Task: Find the driving routes for traveling to the Empire State Building from Home.
Action: Mouse moved to (314, 104)
Screenshot: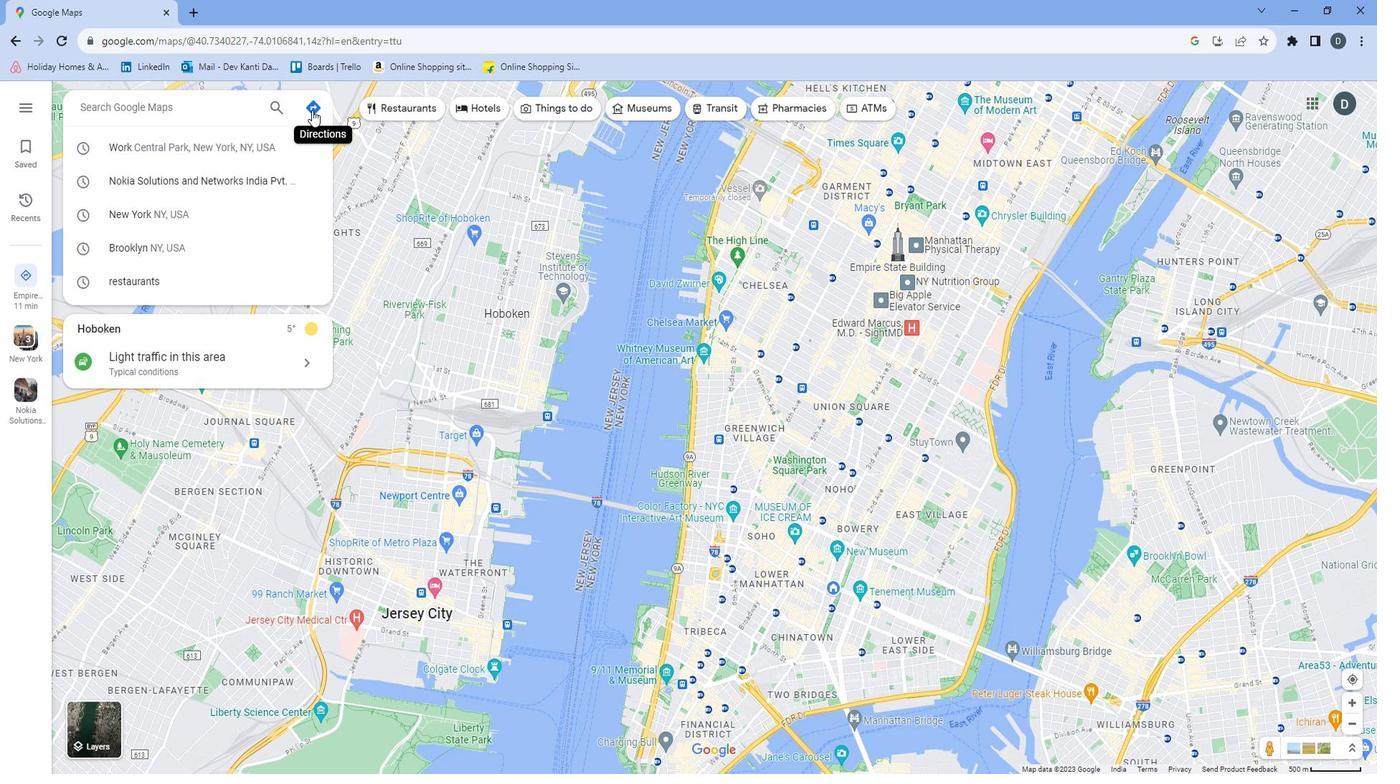 
Action: Mouse pressed left at (314, 104)
Screenshot: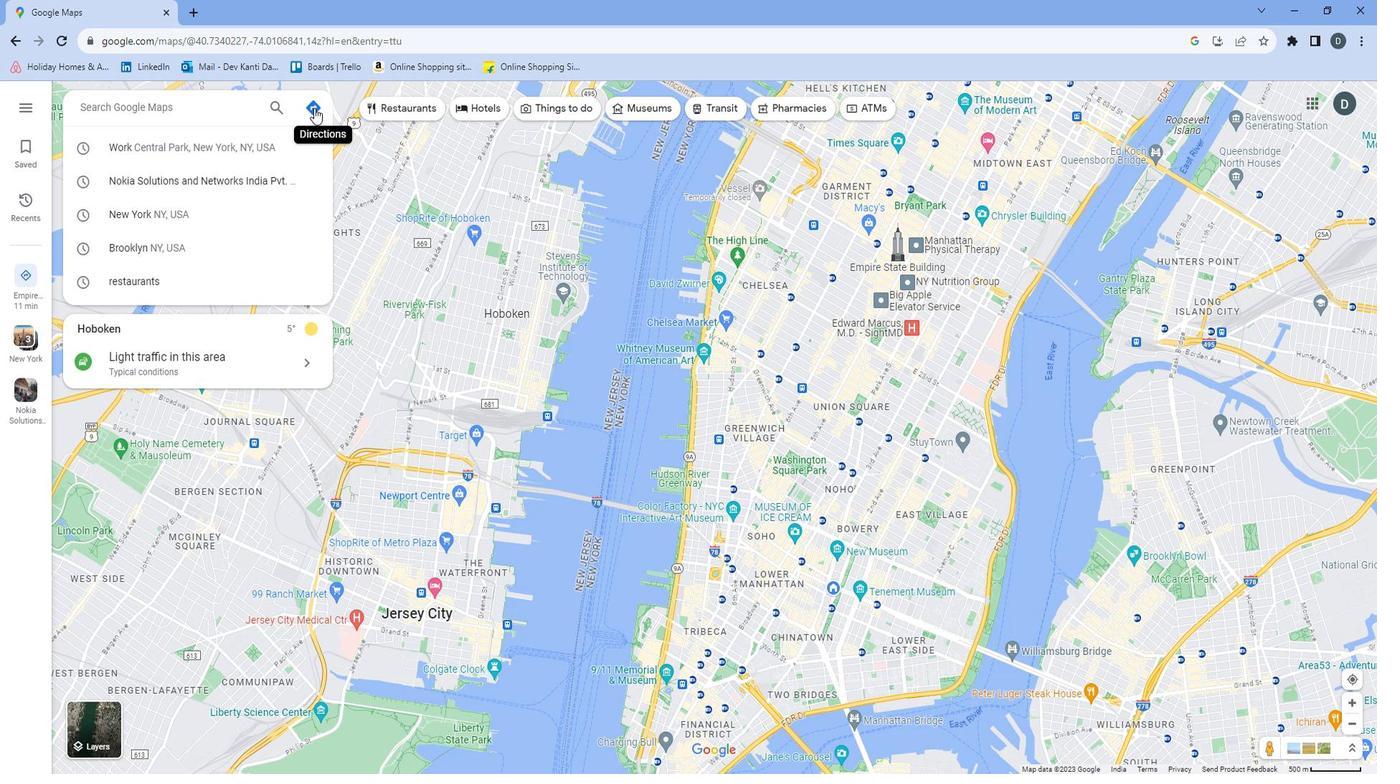 
Action: Mouse moved to (136, 94)
Screenshot: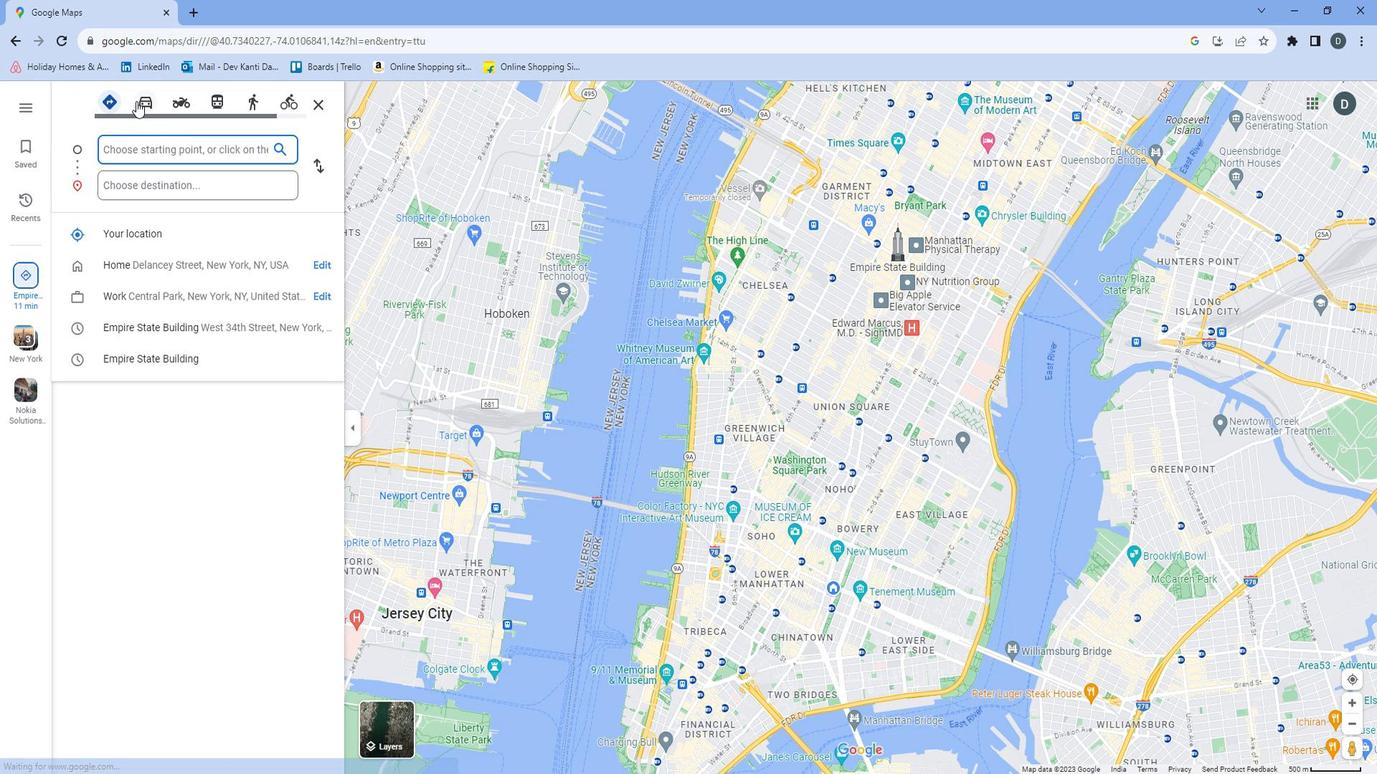 
Action: Mouse pressed left at (136, 94)
Screenshot: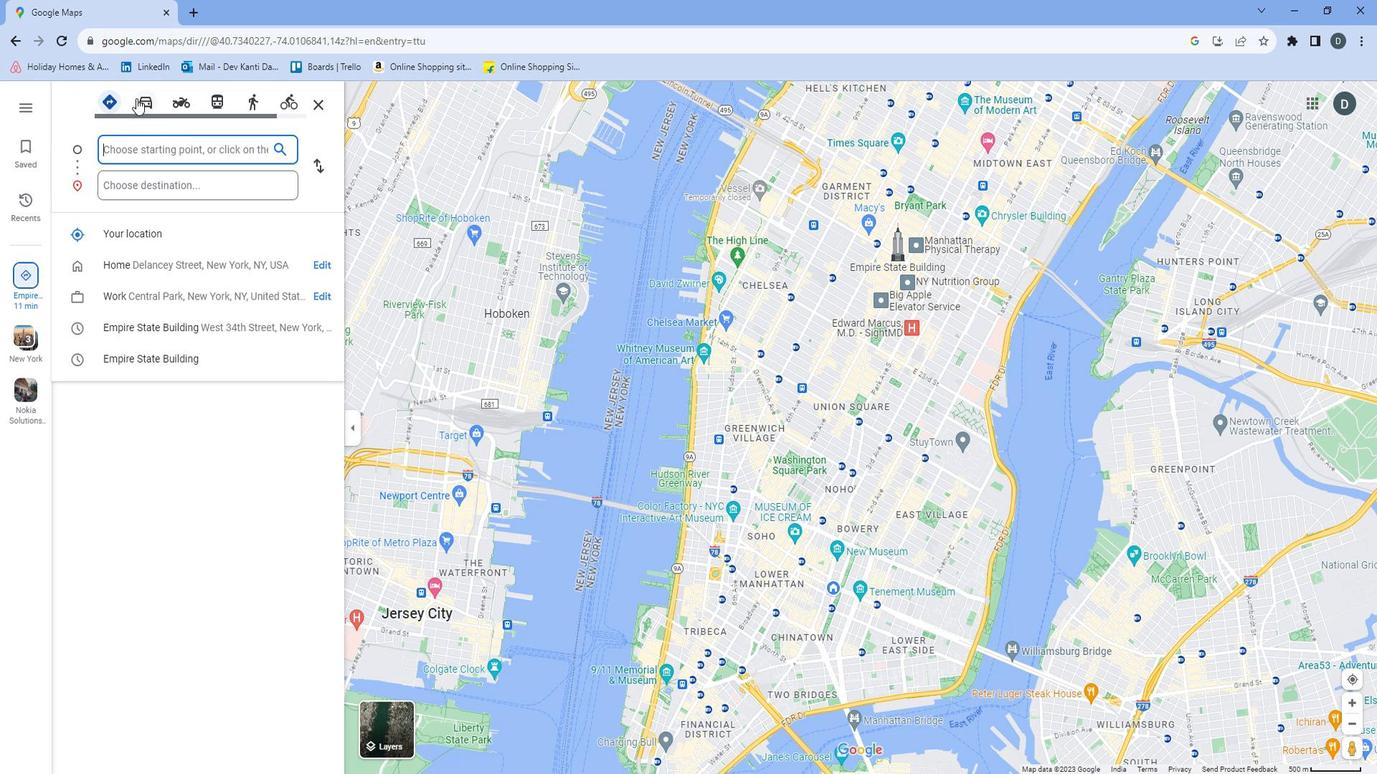 
Action: Mouse moved to (141, 99)
Screenshot: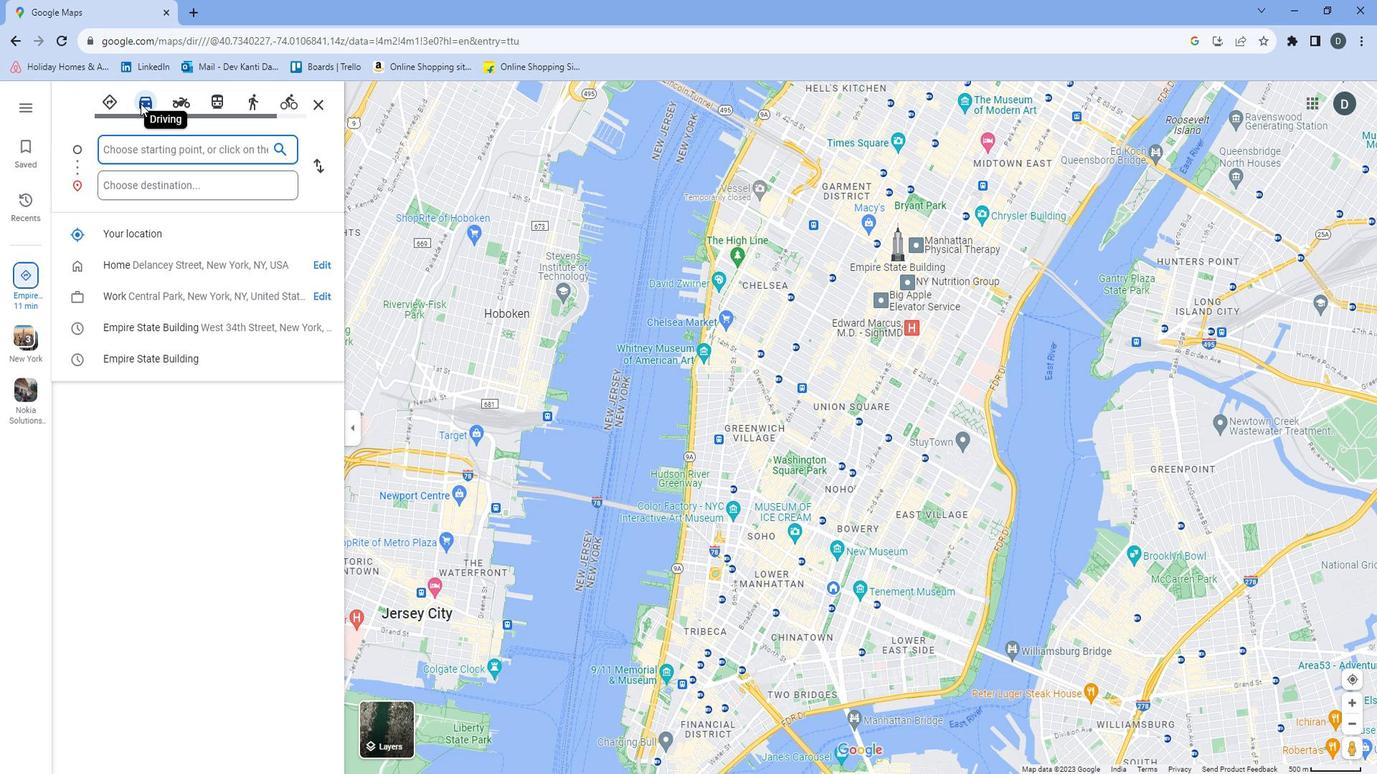 
Action: Mouse pressed left at (141, 99)
Screenshot: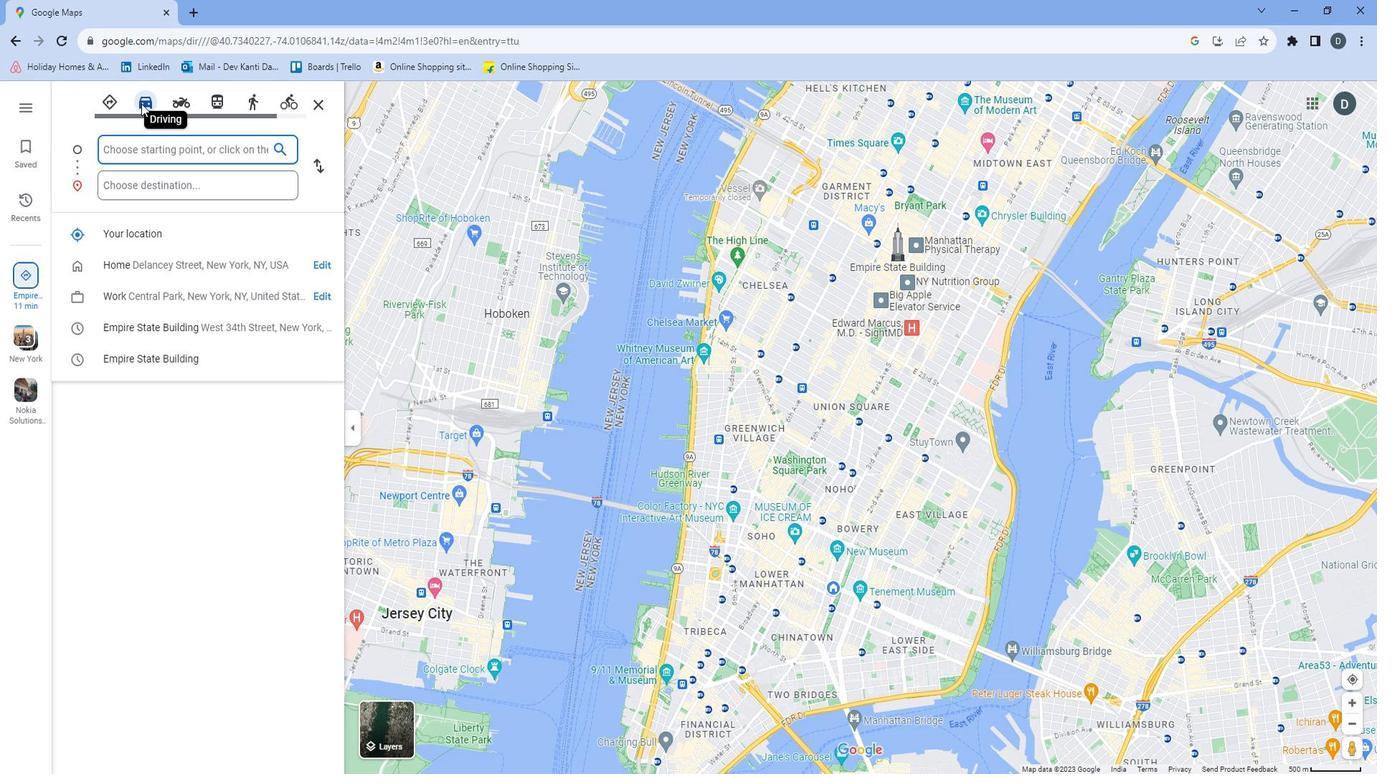 
Action: Mouse moved to (215, 146)
Screenshot: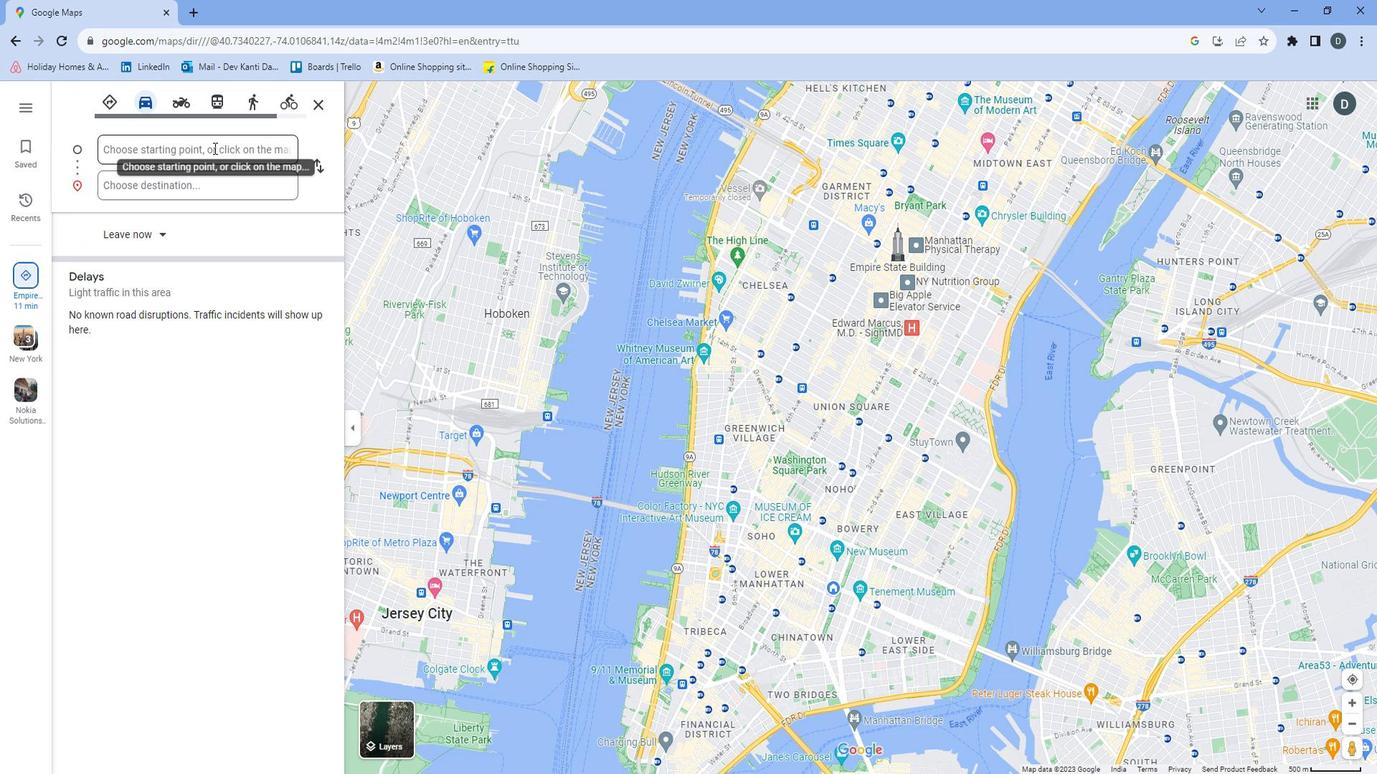 
Action: Mouse pressed left at (215, 146)
Screenshot: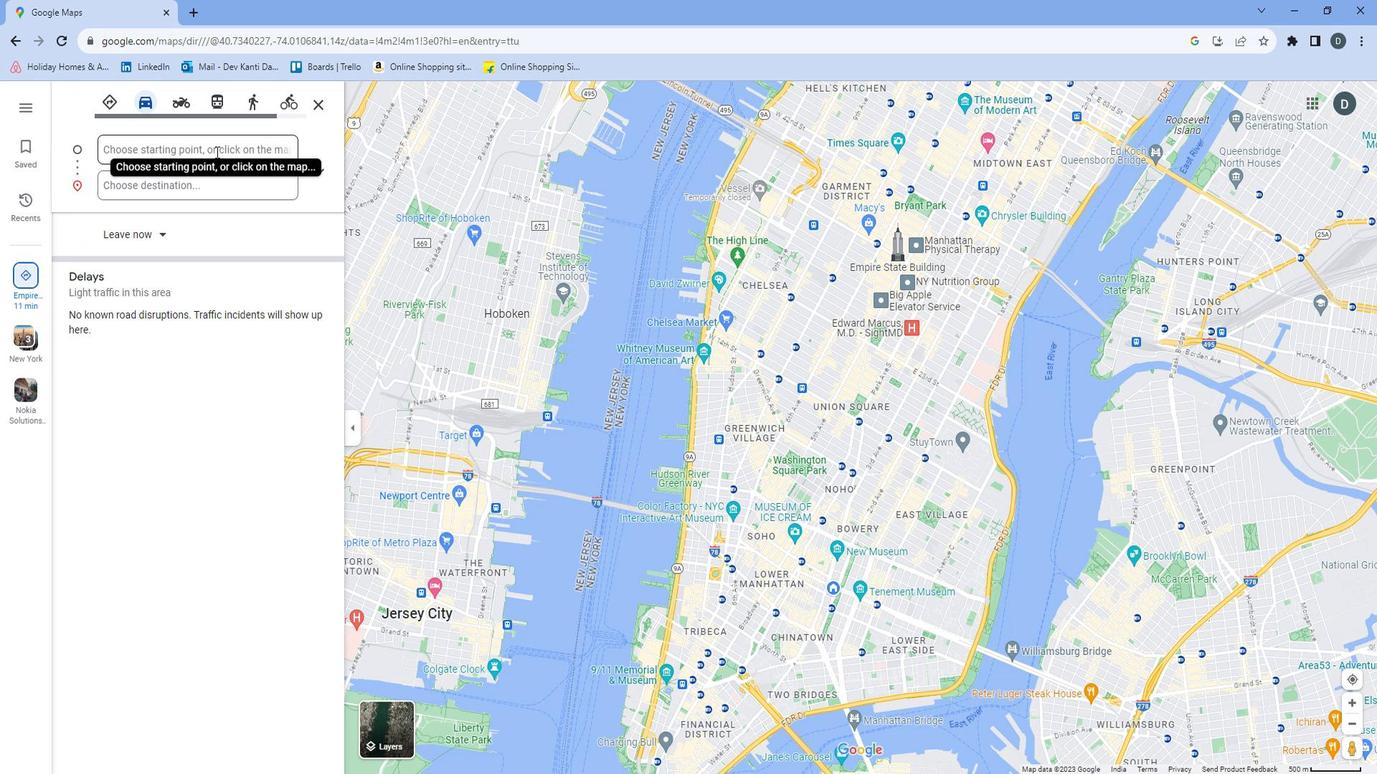 
Action: Mouse moved to (175, 251)
Screenshot: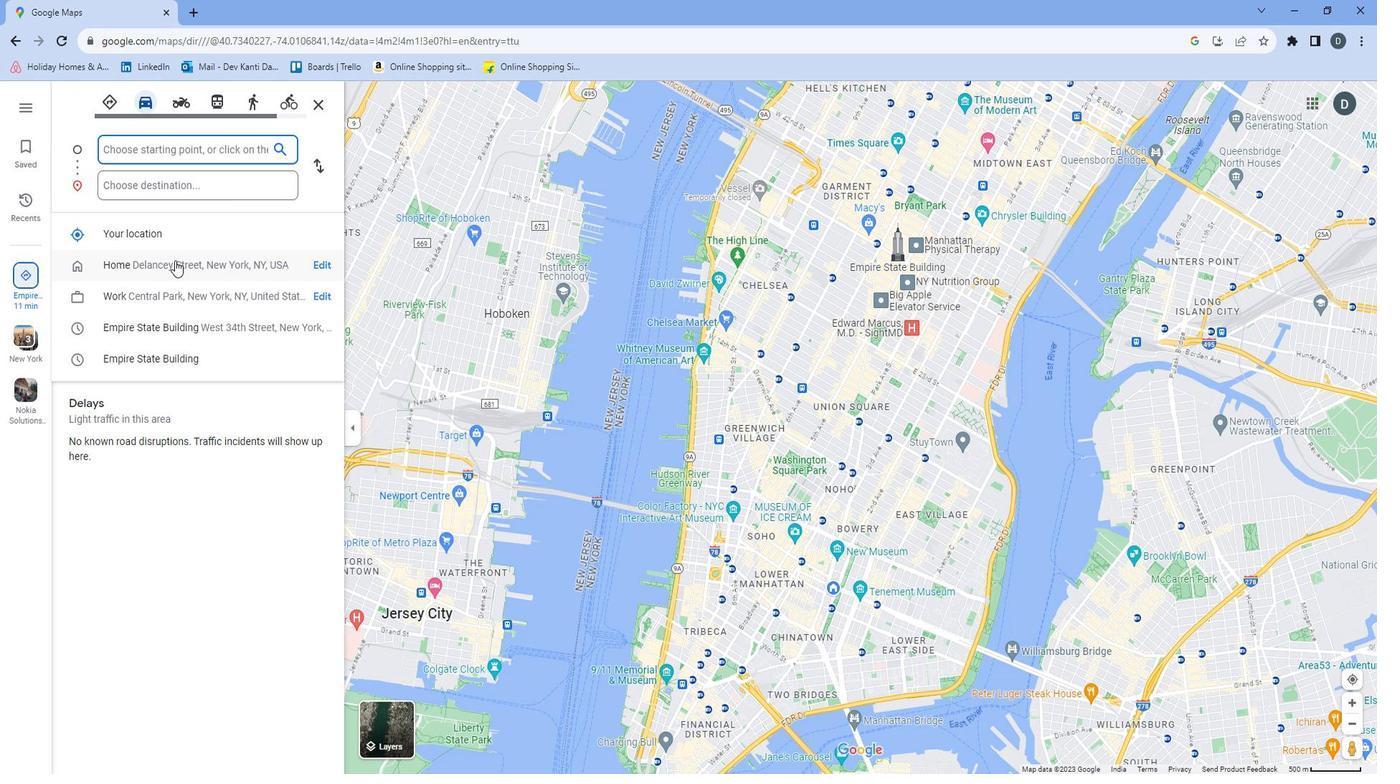 
Action: Mouse pressed left at (175, 251)
Screenshot: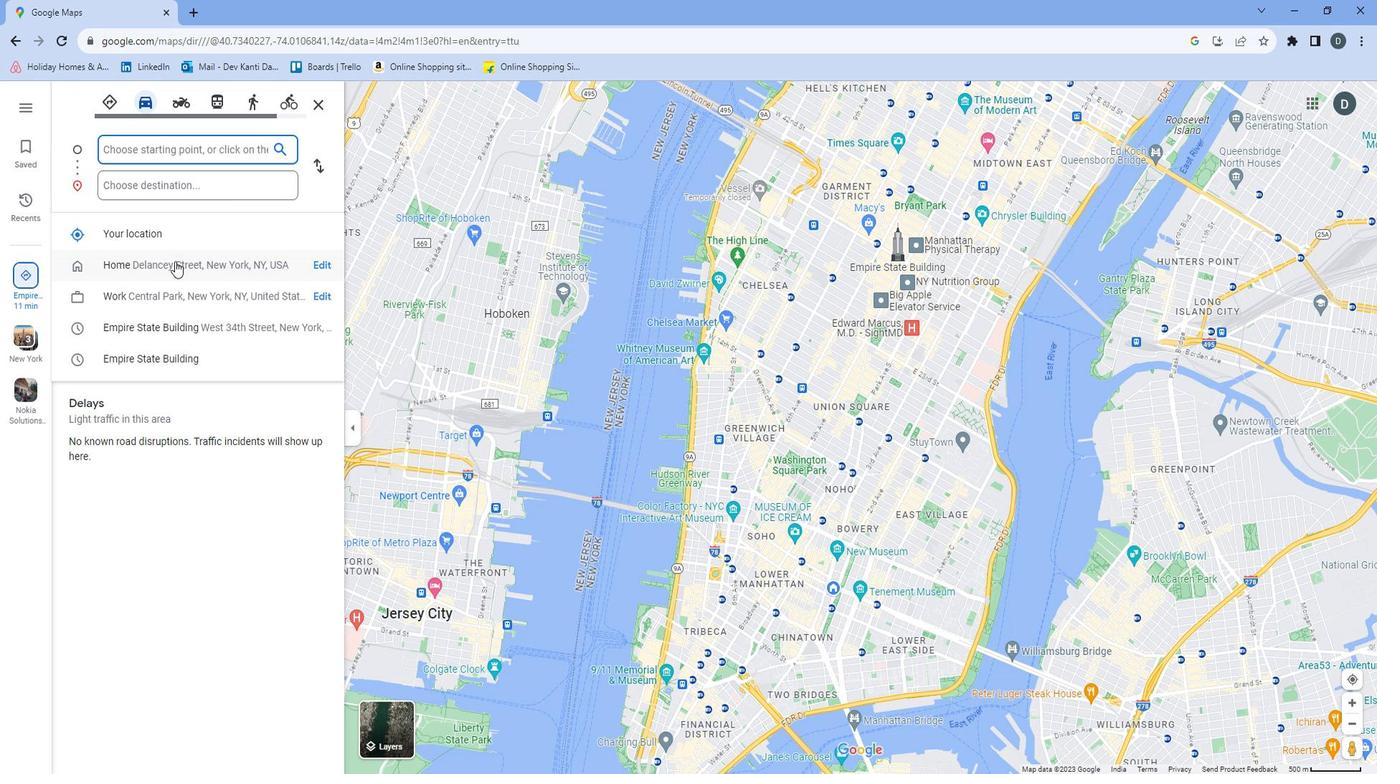 
Action: Mouse moved to (190, 176)
Screenshot: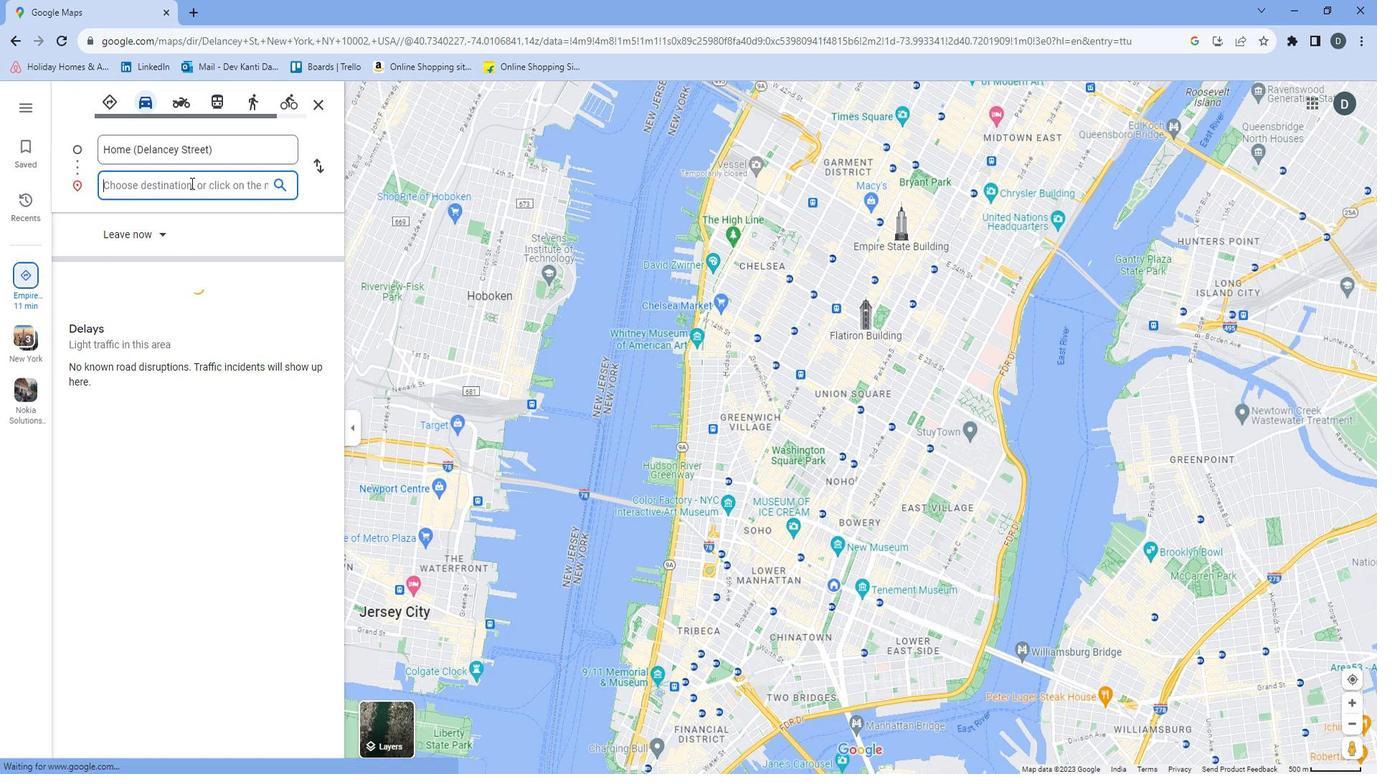 
Action: Mouse pressed left at (190, 176)
Screenshot: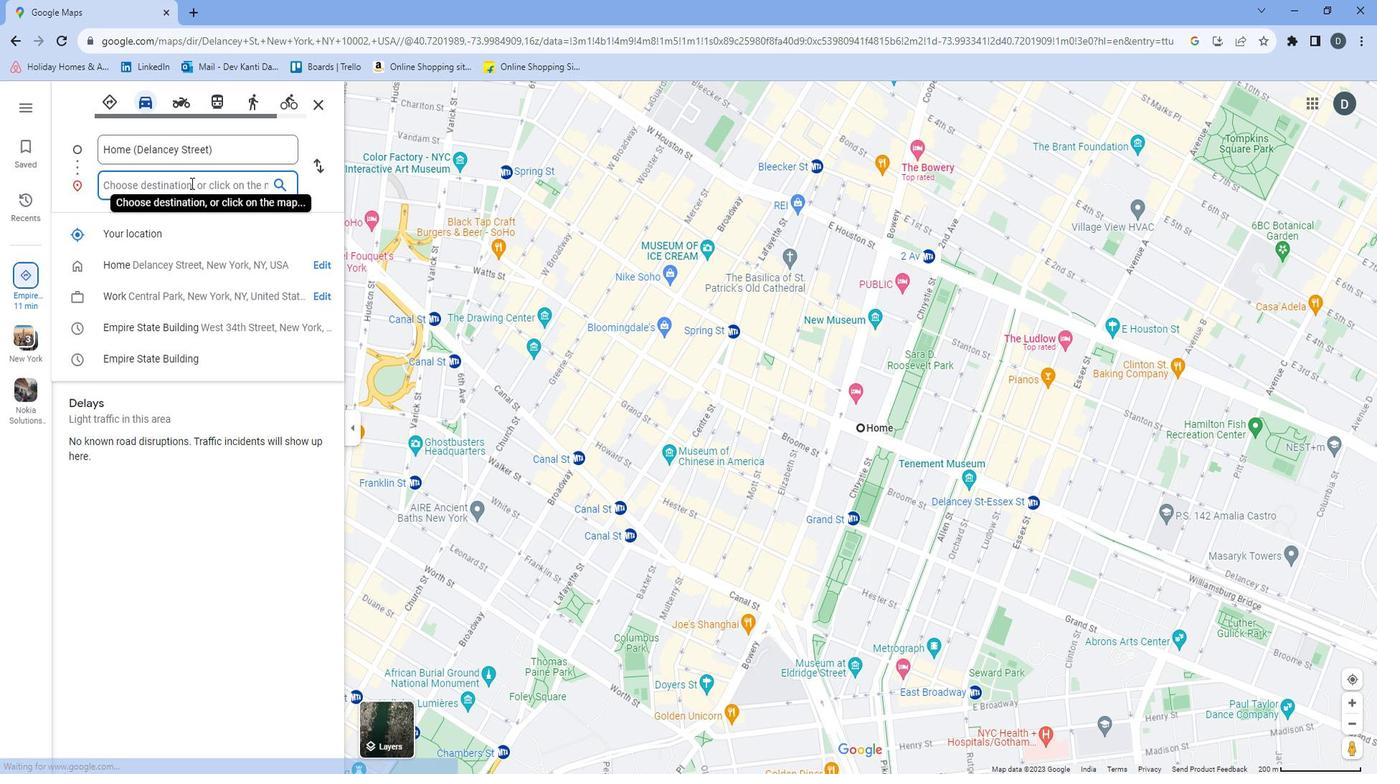 
Action: Mouse moved to (171, 312)
Screenshot: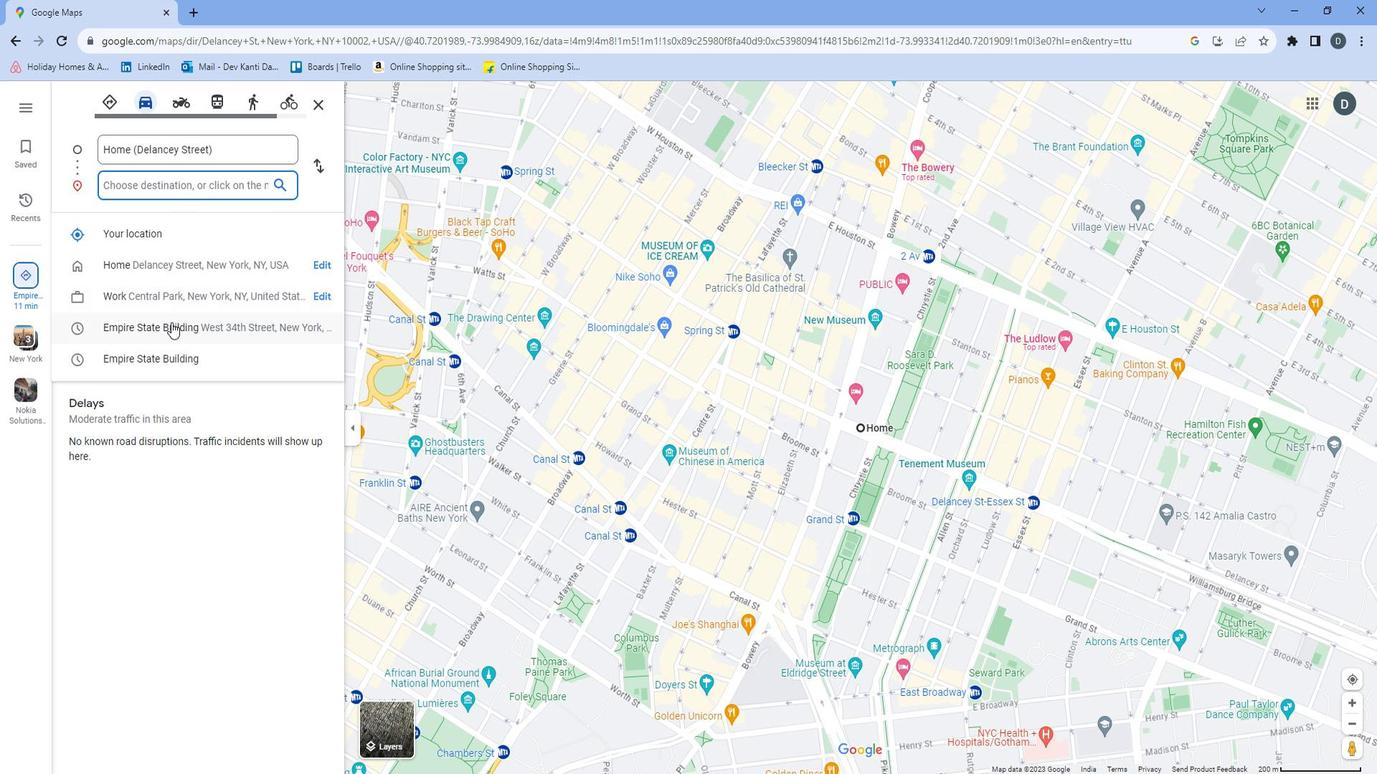 
Action: Mouse pressed left at (171, 312)
Screenshot: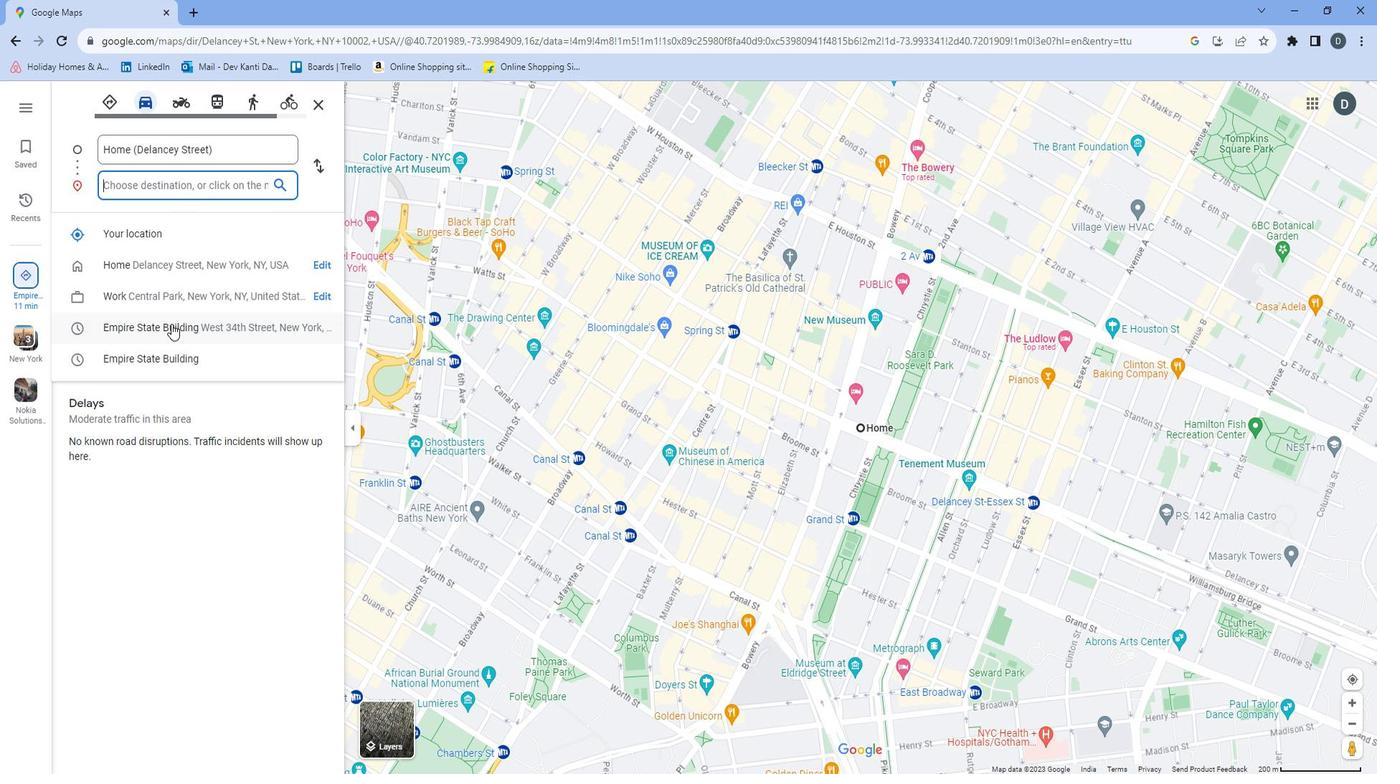 
Action: Mouse moved to (764, 614)
Screenshot: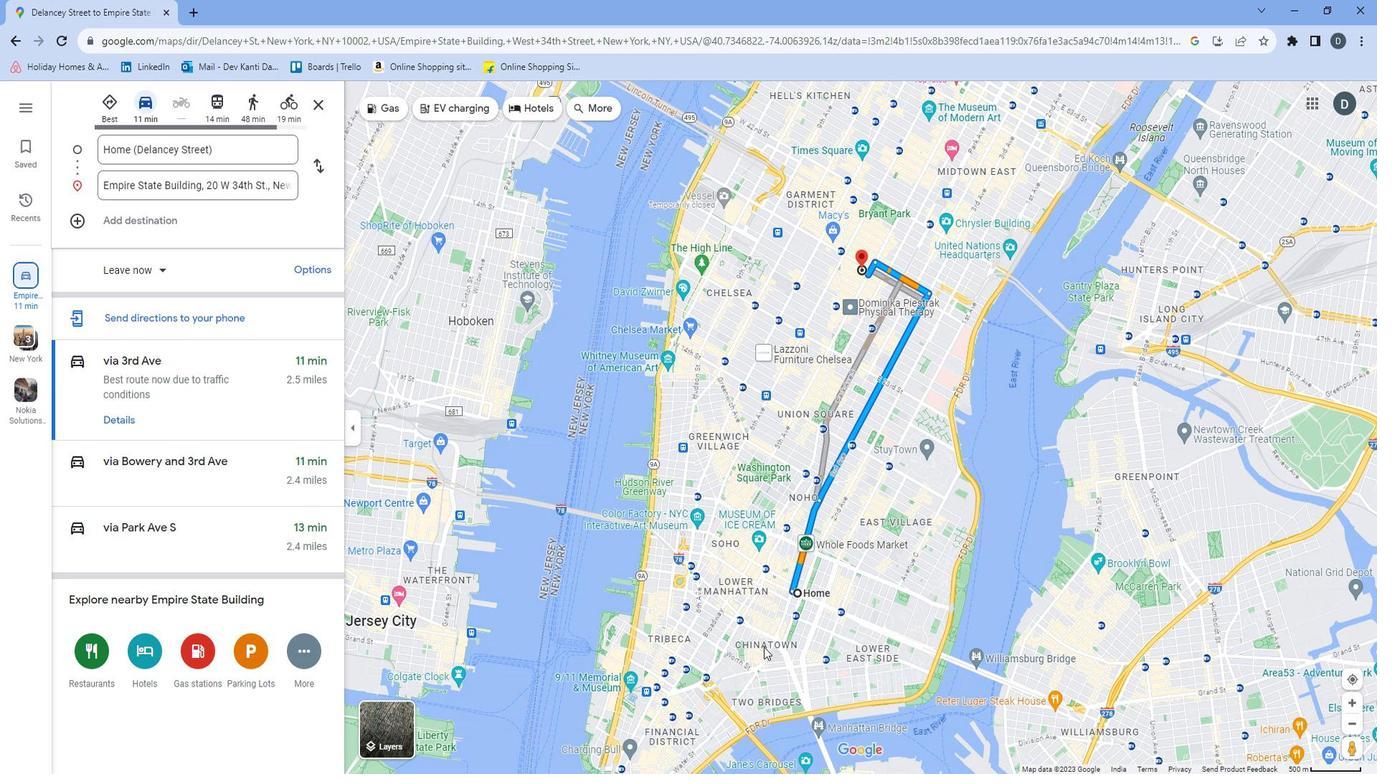 
Action: Mouse scrolled (764, 614) with delta (0, 0)
Screenshot: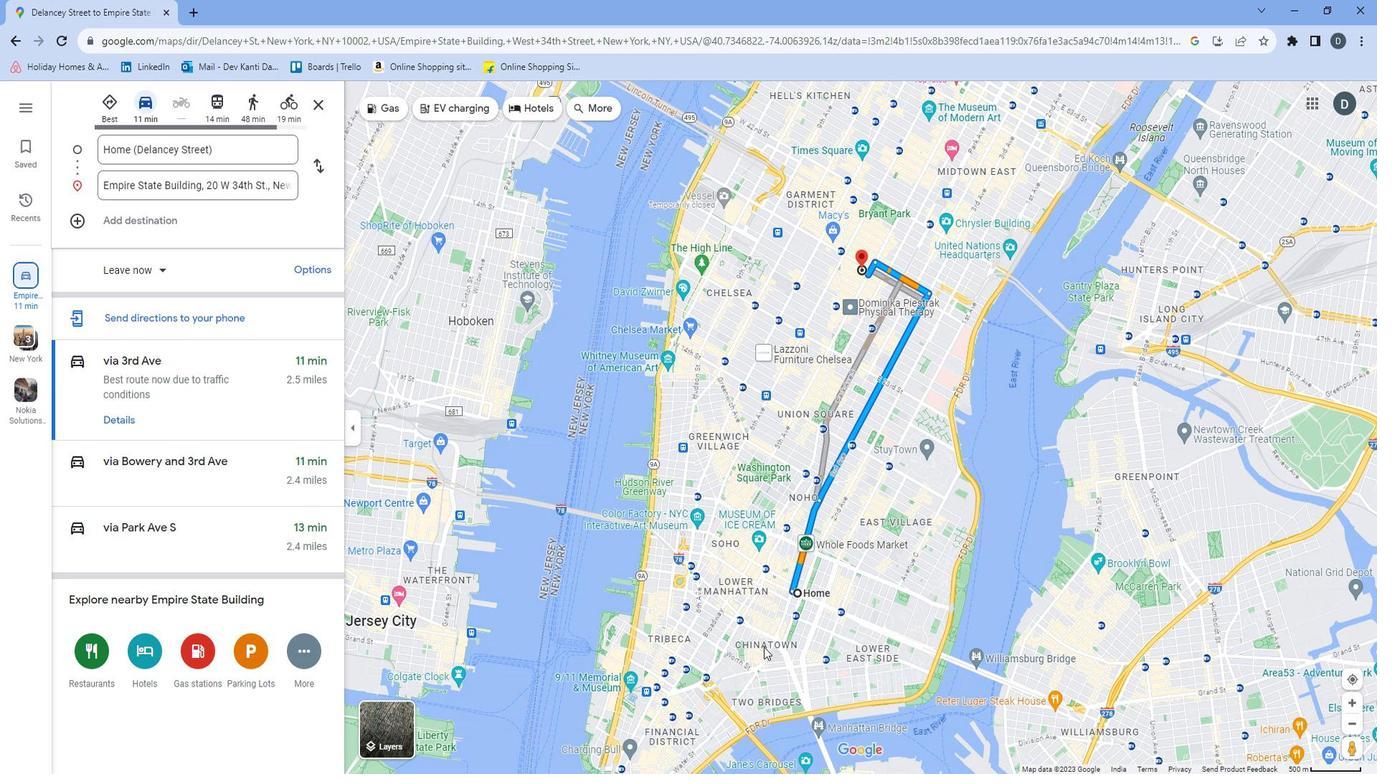 
Action: Mouse moved to (765, 610)
Screenshot: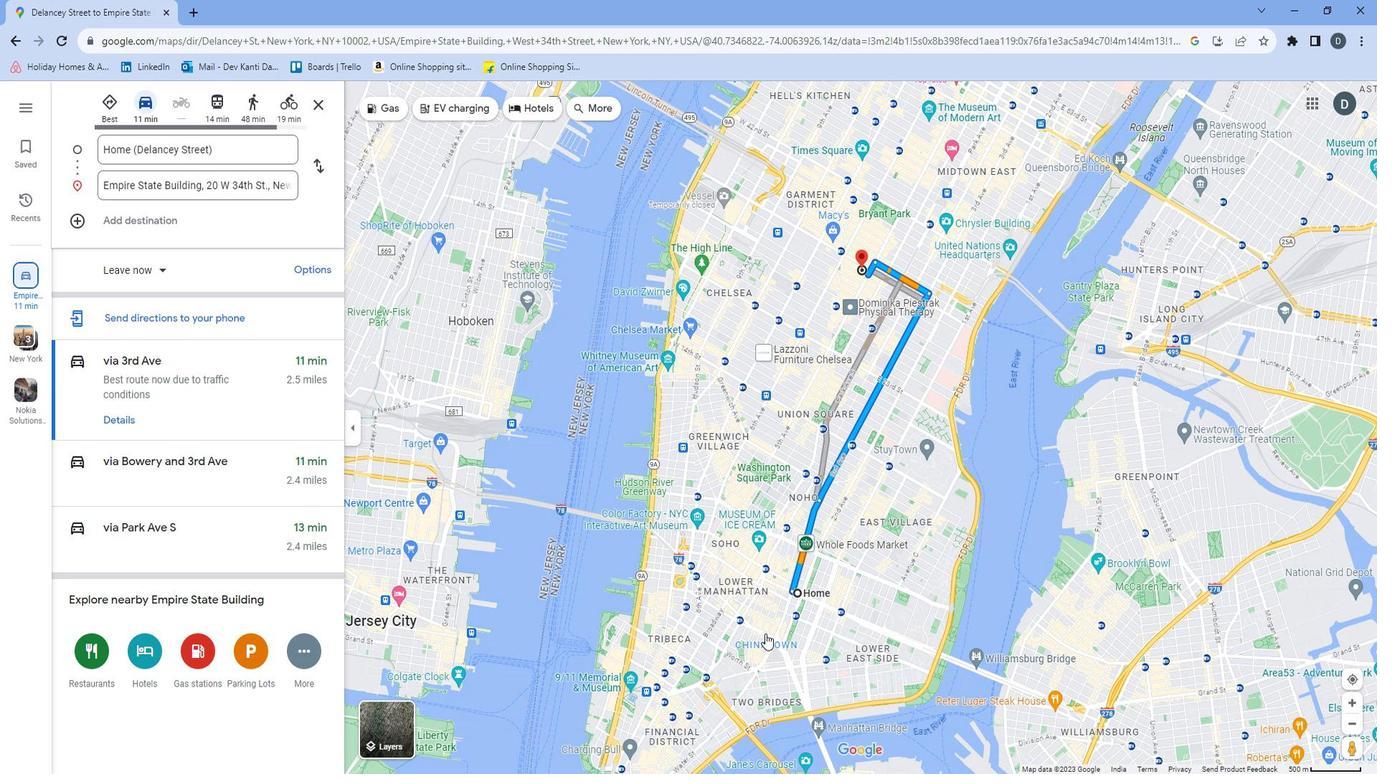 
Action: Mouse scrolled (765, 611) with delta (0, 0)
Screenshot: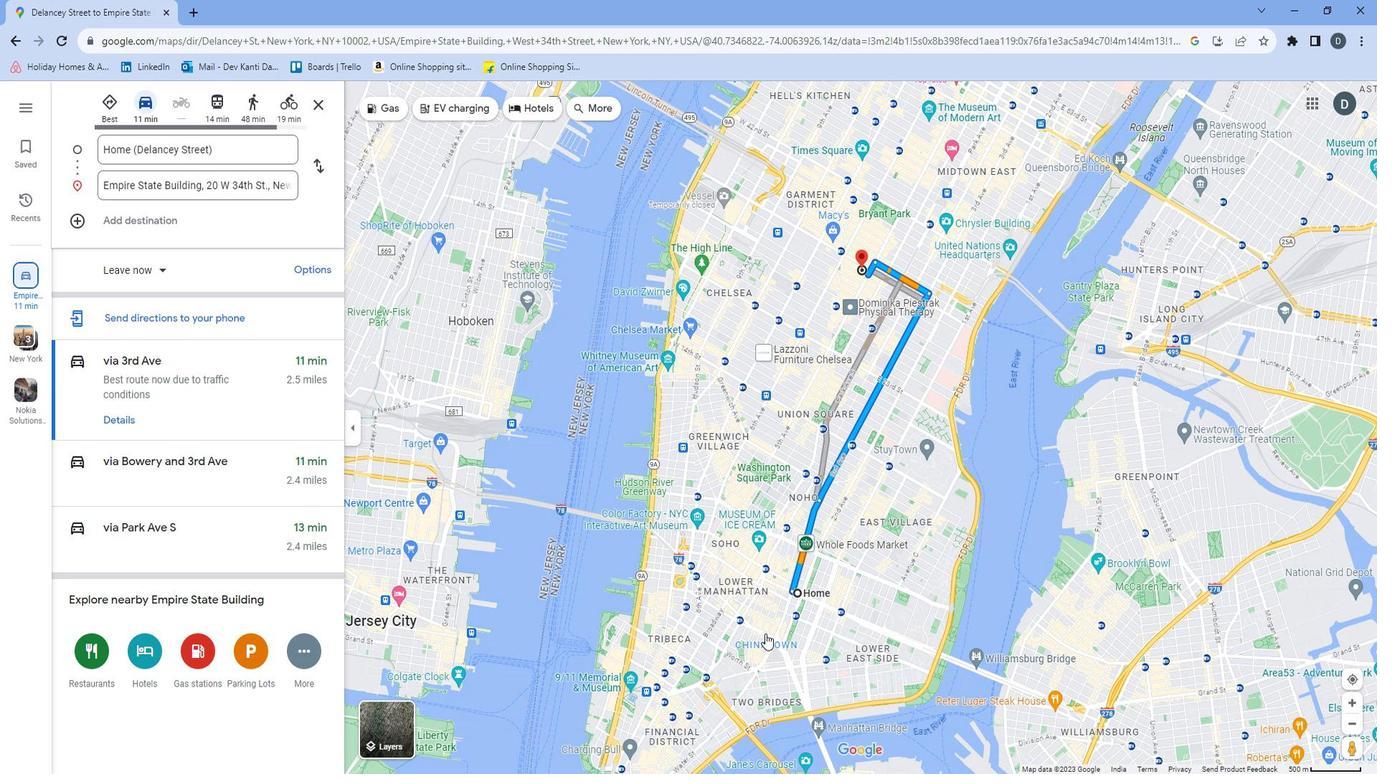 
Action: Mouse moved to (769, 608)
Screenshot: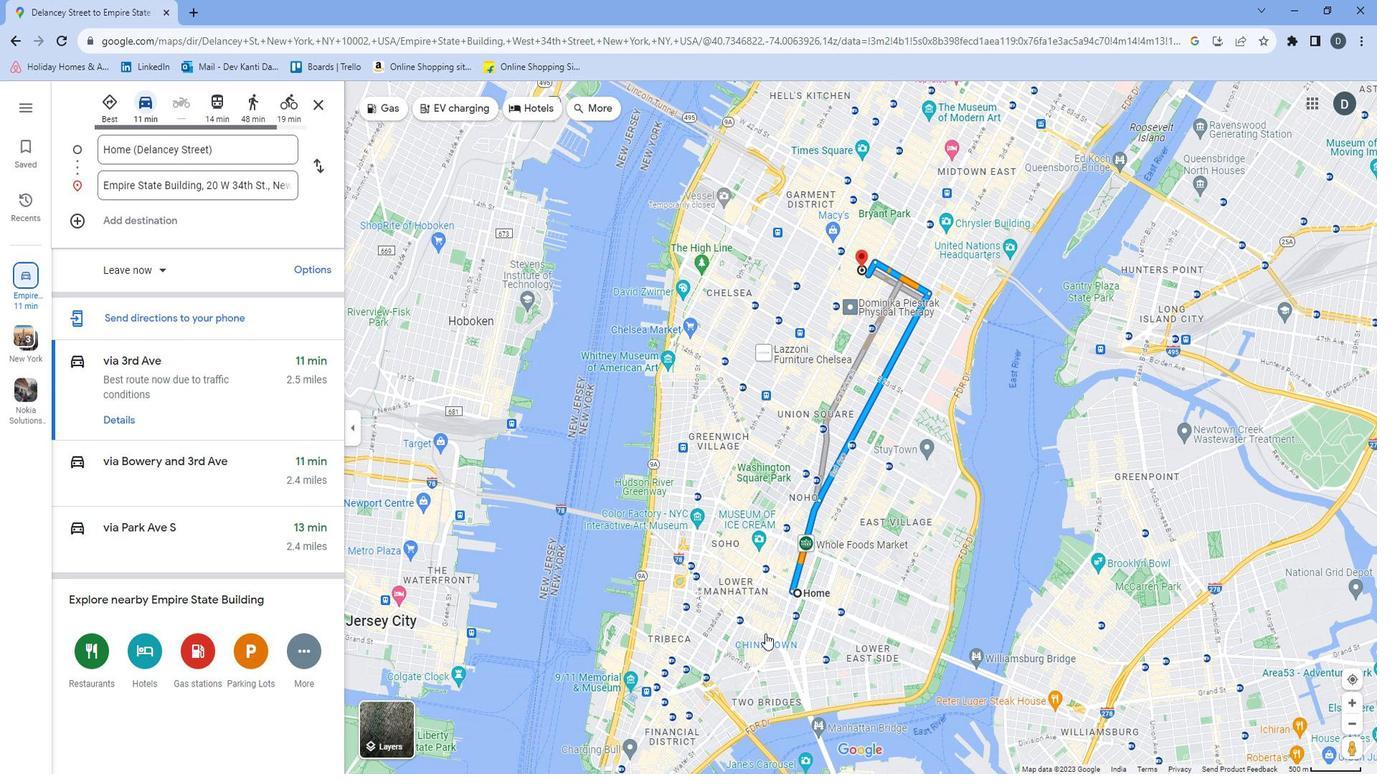 
Action: Mouse scrolled (769, 609) with delta (0, 0)
Screenshot: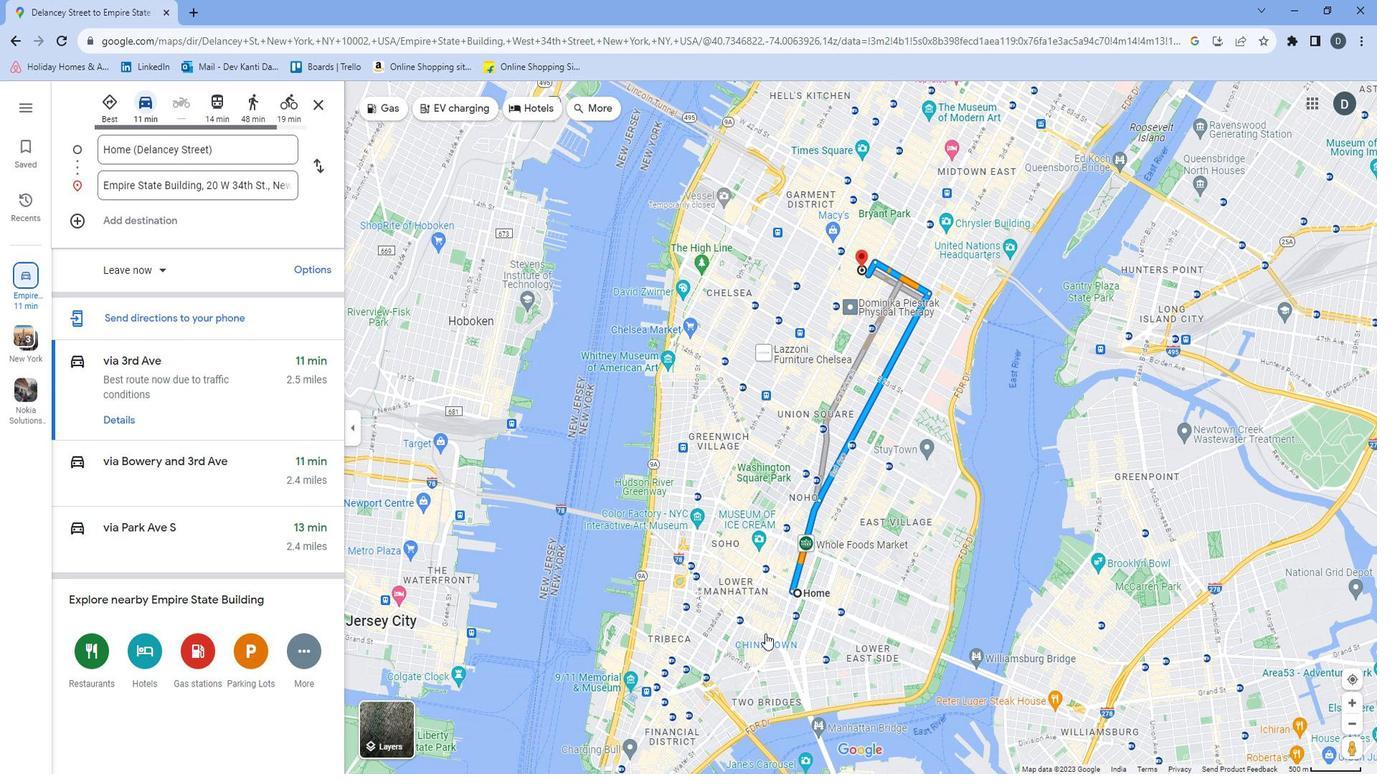 
Action: Mouse moved to (775, 603)
Screenshot: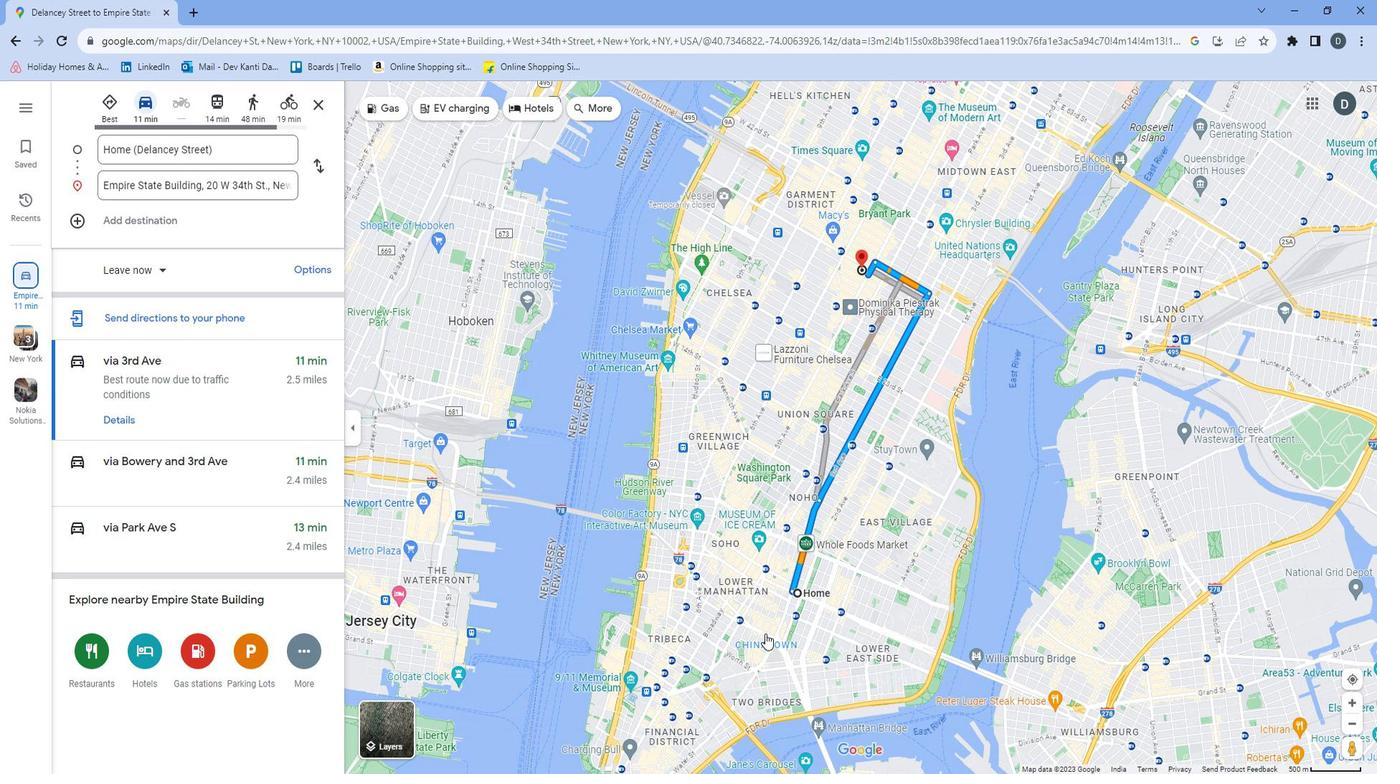 
Action: Mouse scrolled (775, 604) with delta (0, 0)
Screenshot: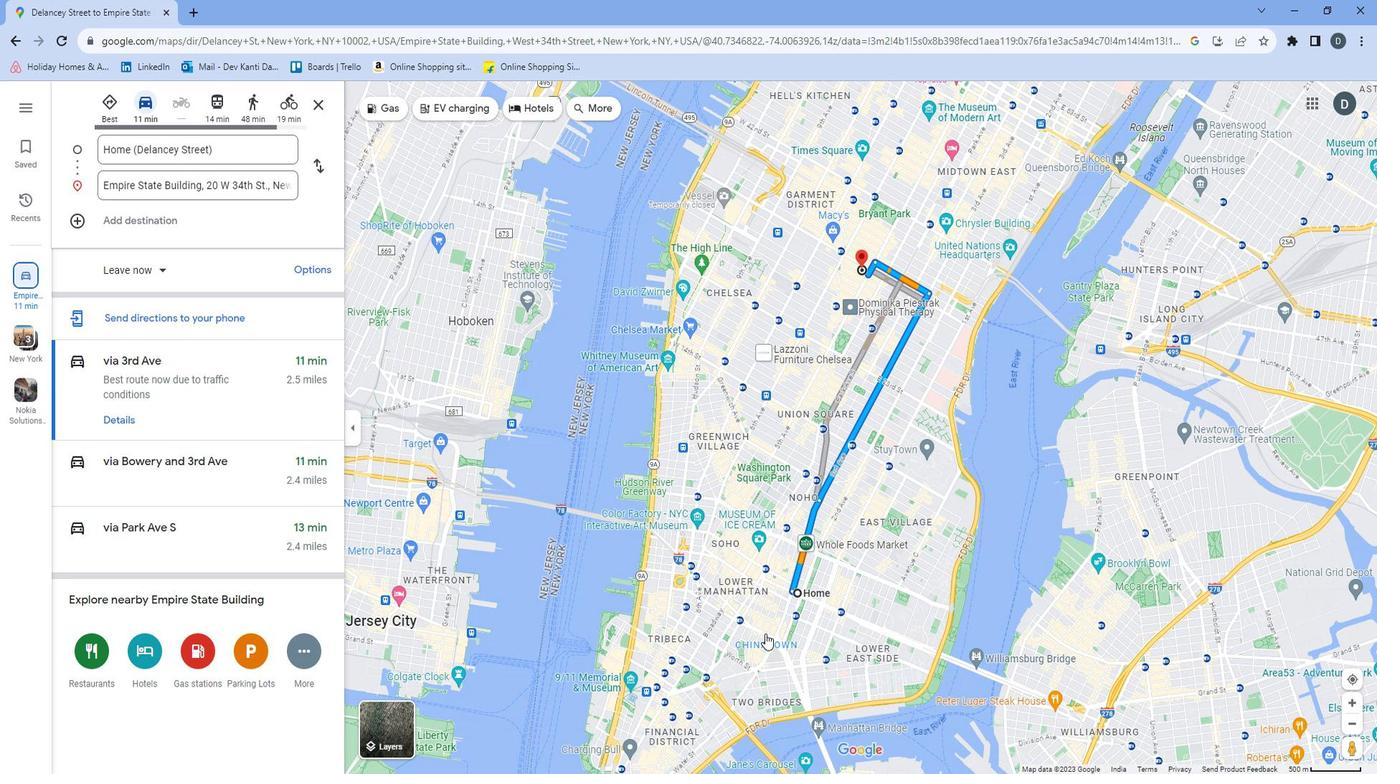 
Action: Mouse moved to (790, 590)
Screenshot: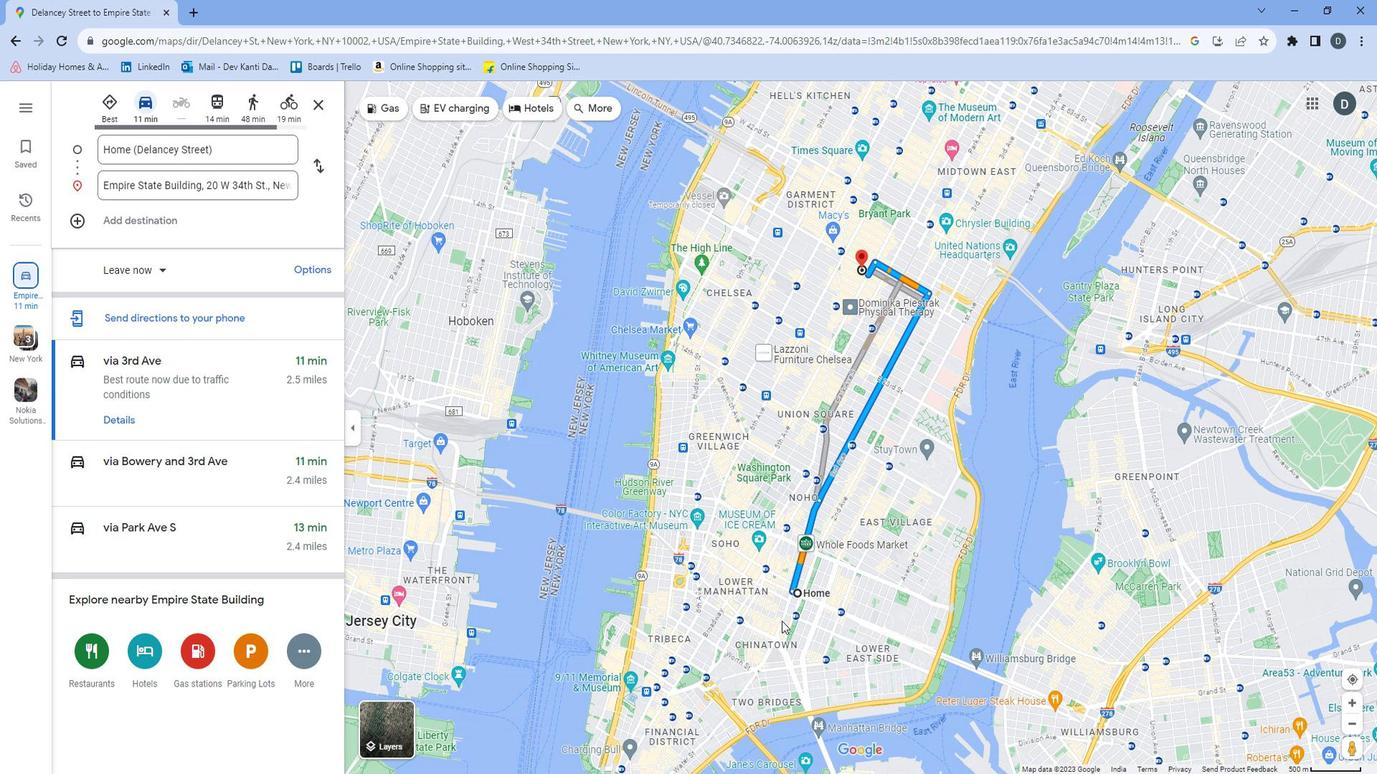 
Action: Mouse scrolled (790, 591) with delta (0, 0)
Screenshot: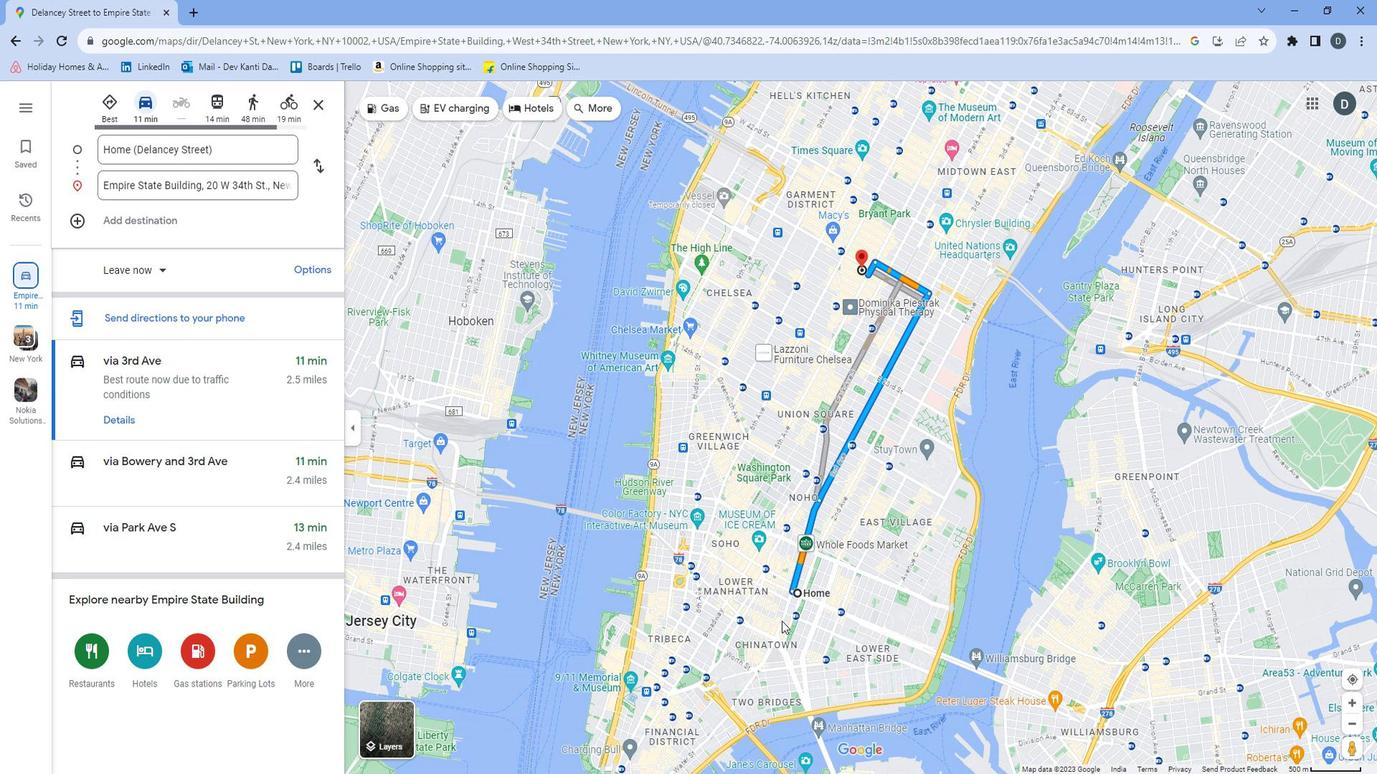 
Action: Mouse moved to (807, 579)
Screenshot: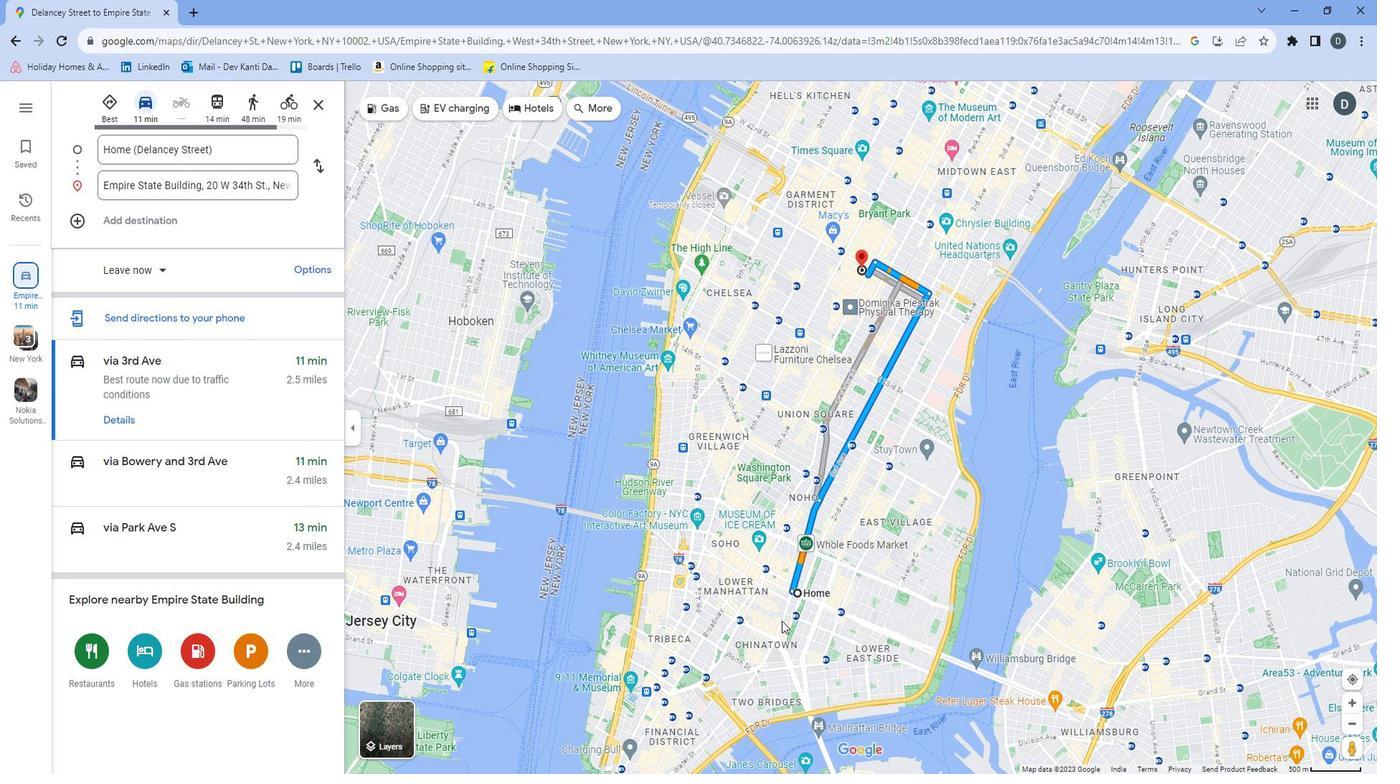 
Action: Mouse scrolled (807, 579) with delta (0, 0)
Screenshot: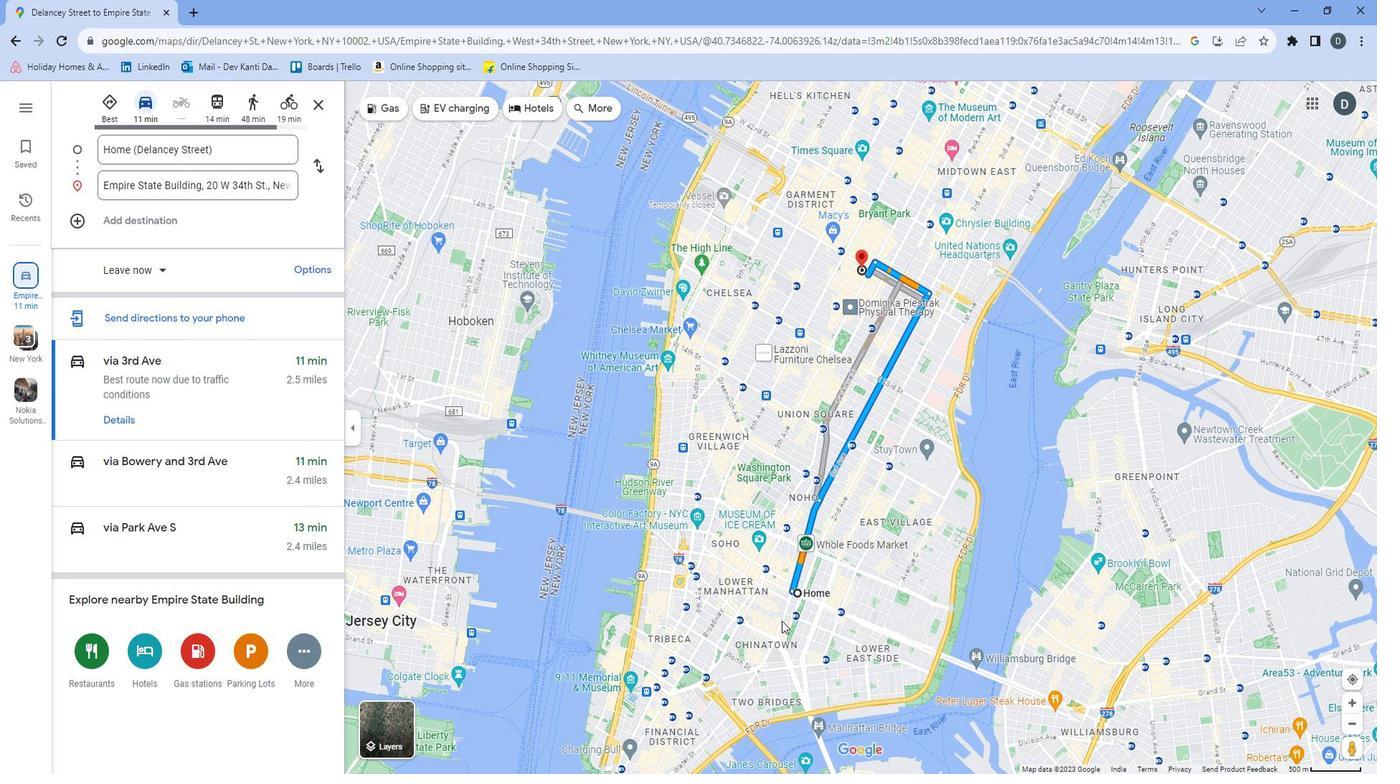 
Action: Mouse moved to (794, 568)
Screenshot: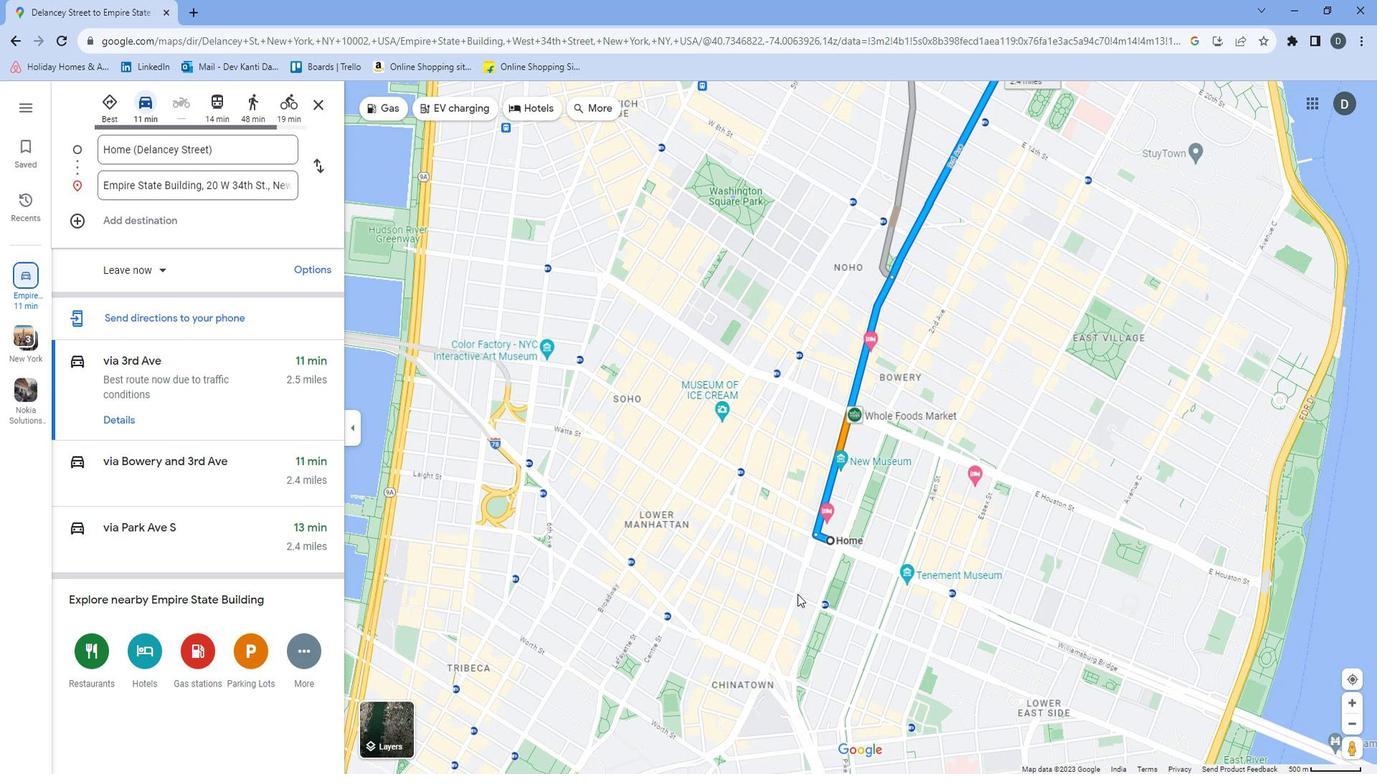 
Action: Mouse scrolled (794, 568) with delta (0, 0)
Screenshot: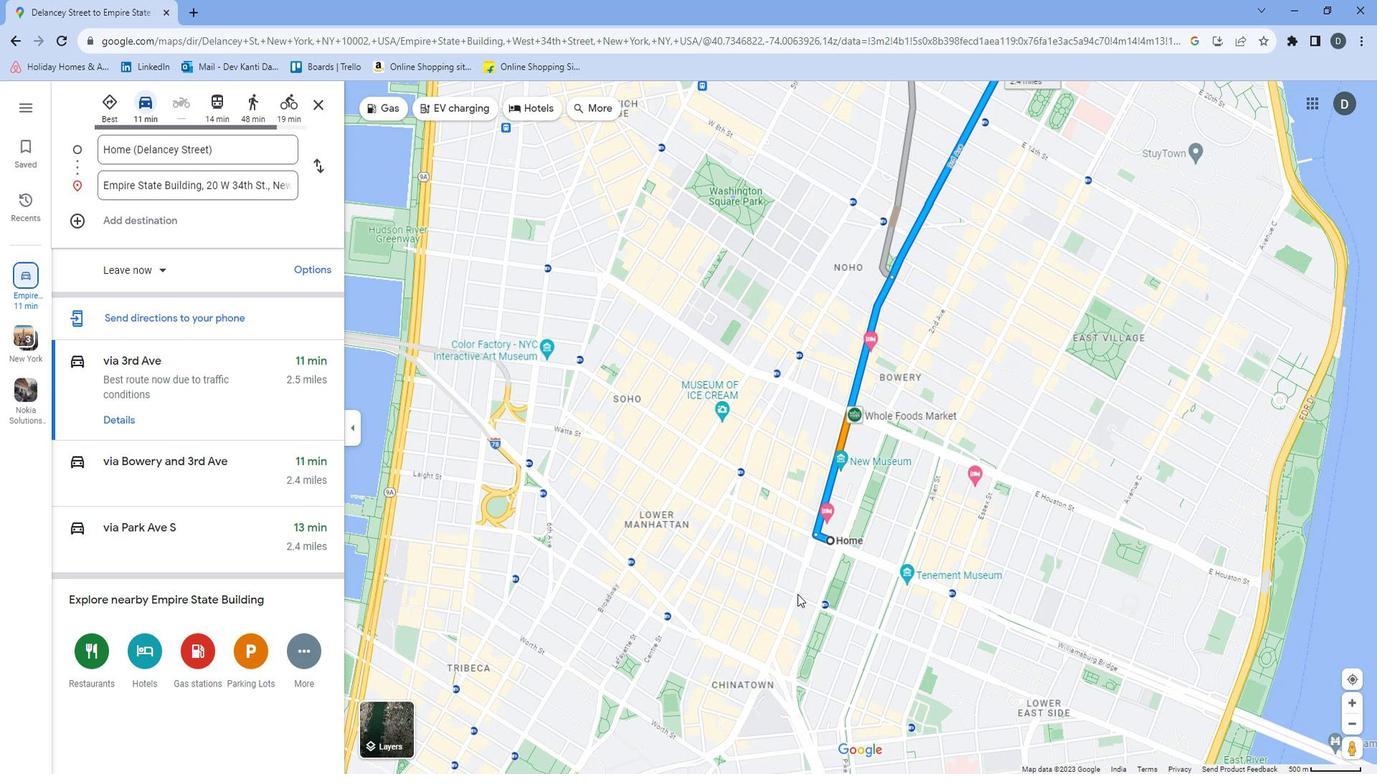 
Action: Mouse scrolled (794, 568) with delta (0, 0)
Screenshot: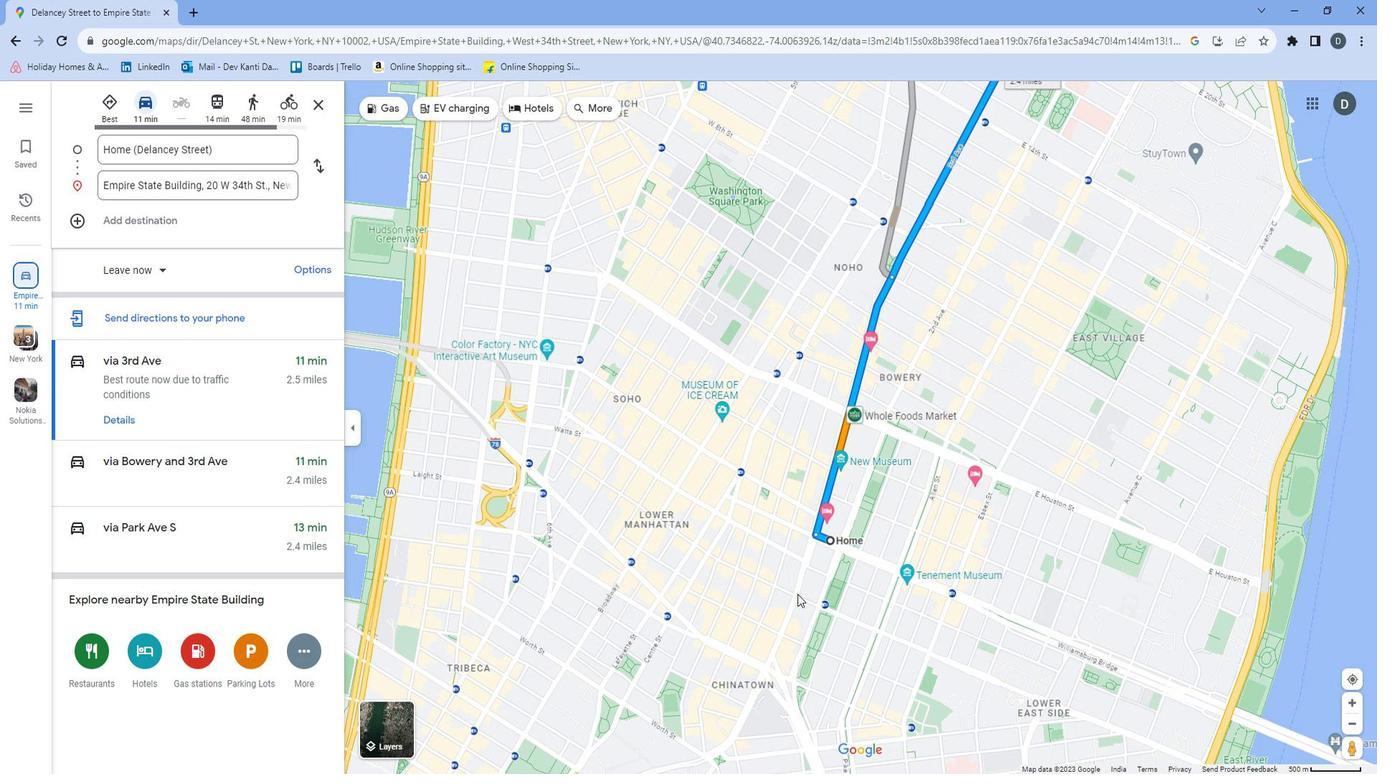 
Action: Mouse moved to (794, 567)
Screenshot: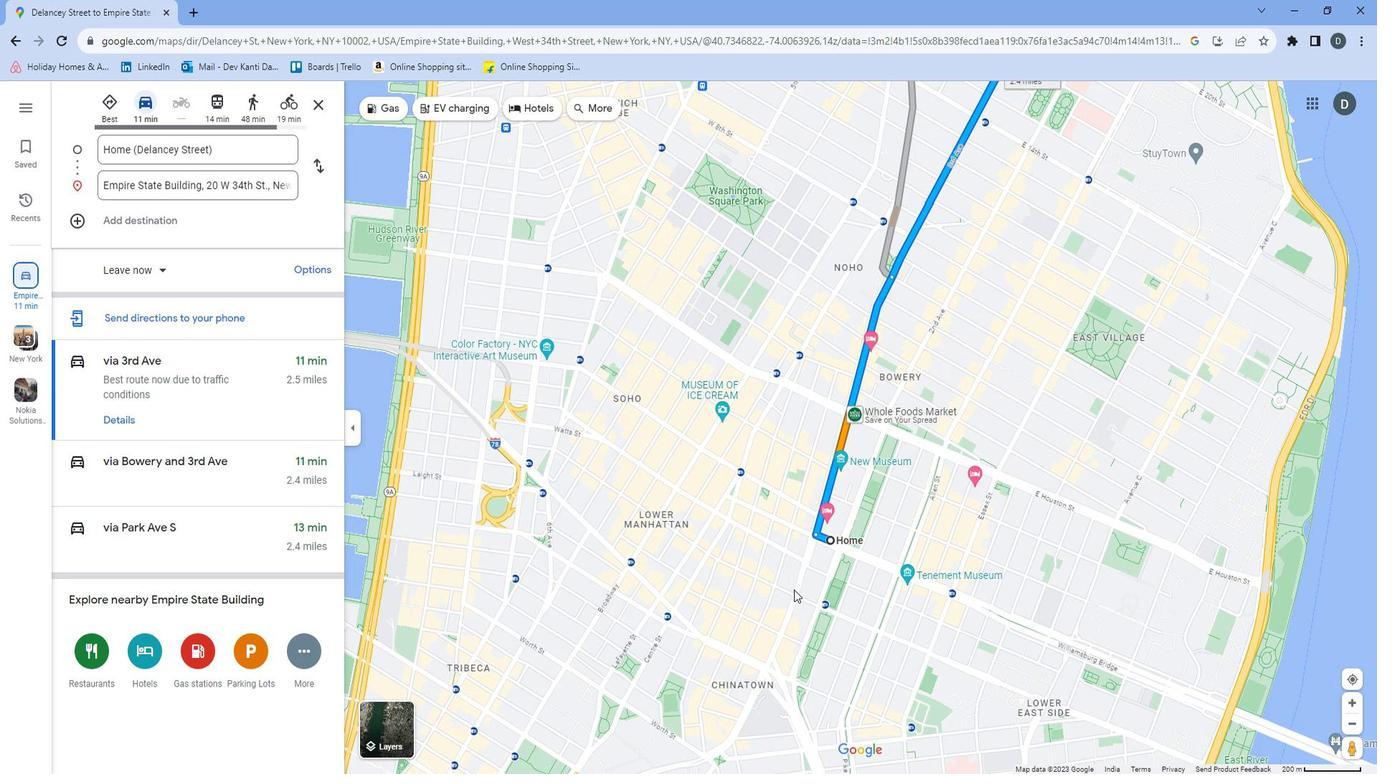 
Action: Mouse scrolled (794, 568) with delta (0, 0)
Screenshot: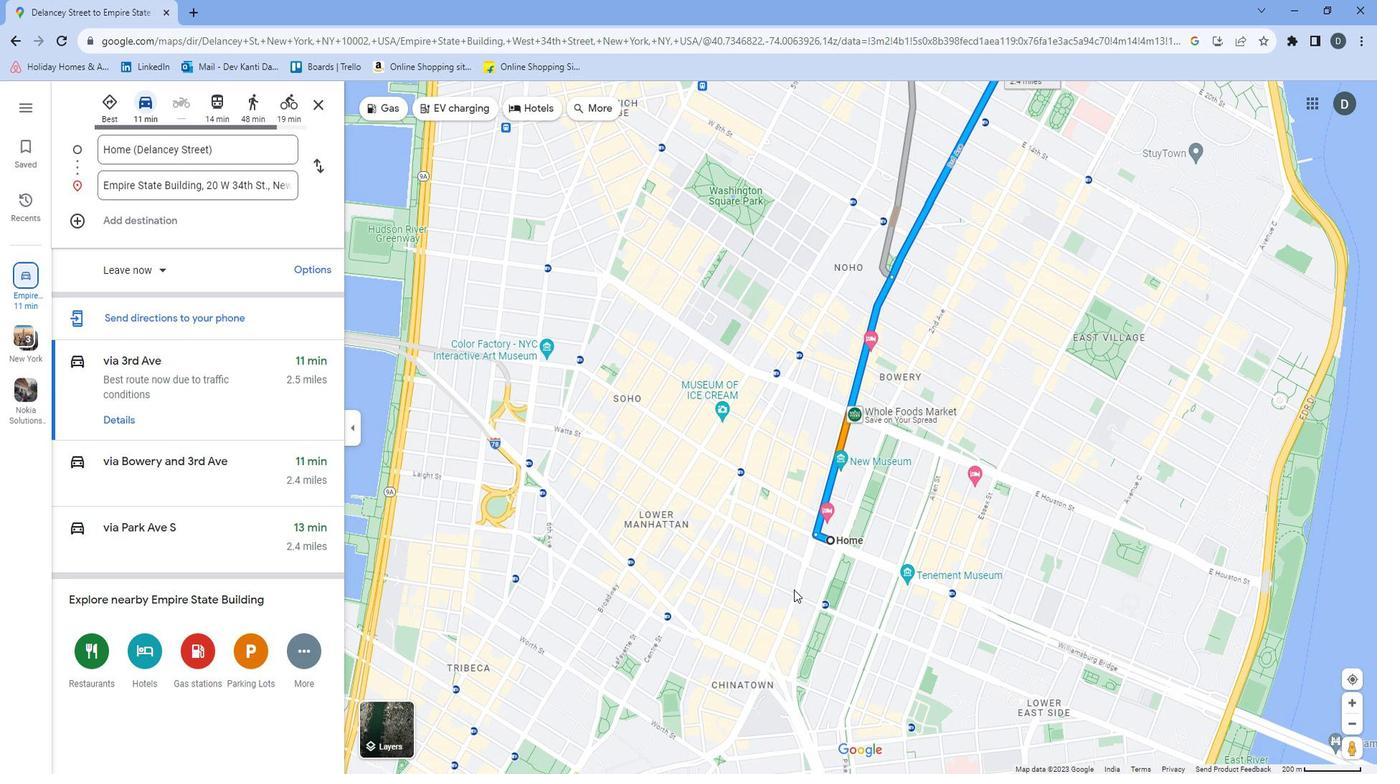 
Action: Mouse moved to (794, 566)
Screenshot: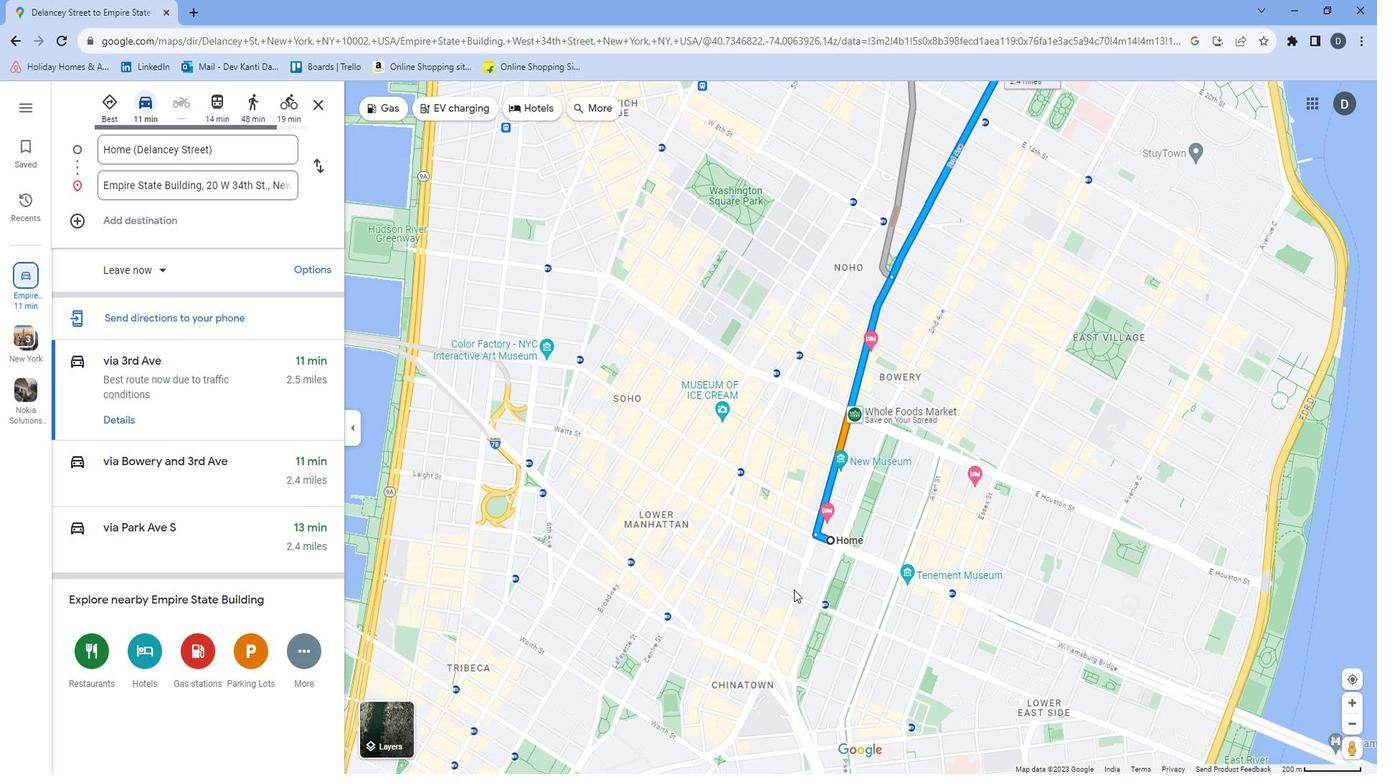 
Action: Mouse scrolled (794, 566) with delta (0, 0)
Screenshot: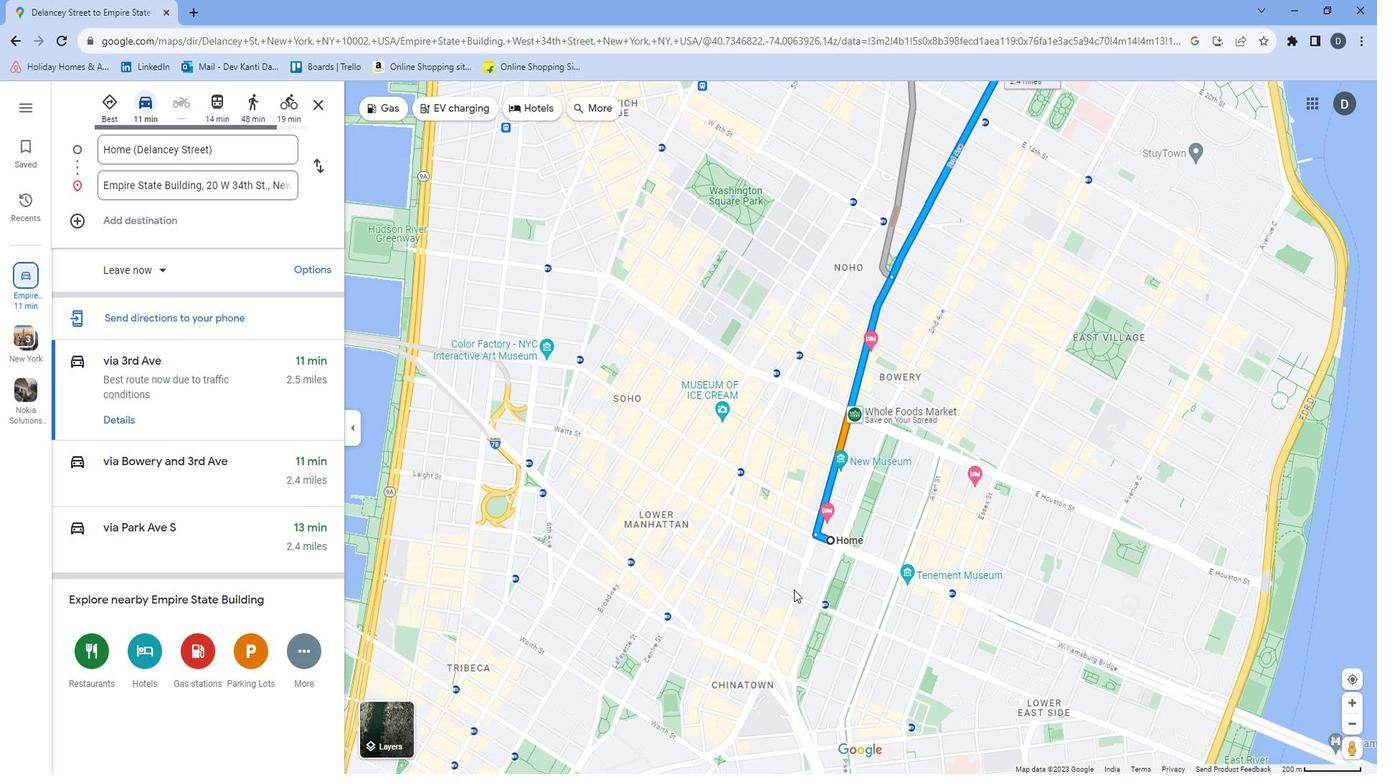 
Action: Mouse moved to (826, 412)
Screenshot: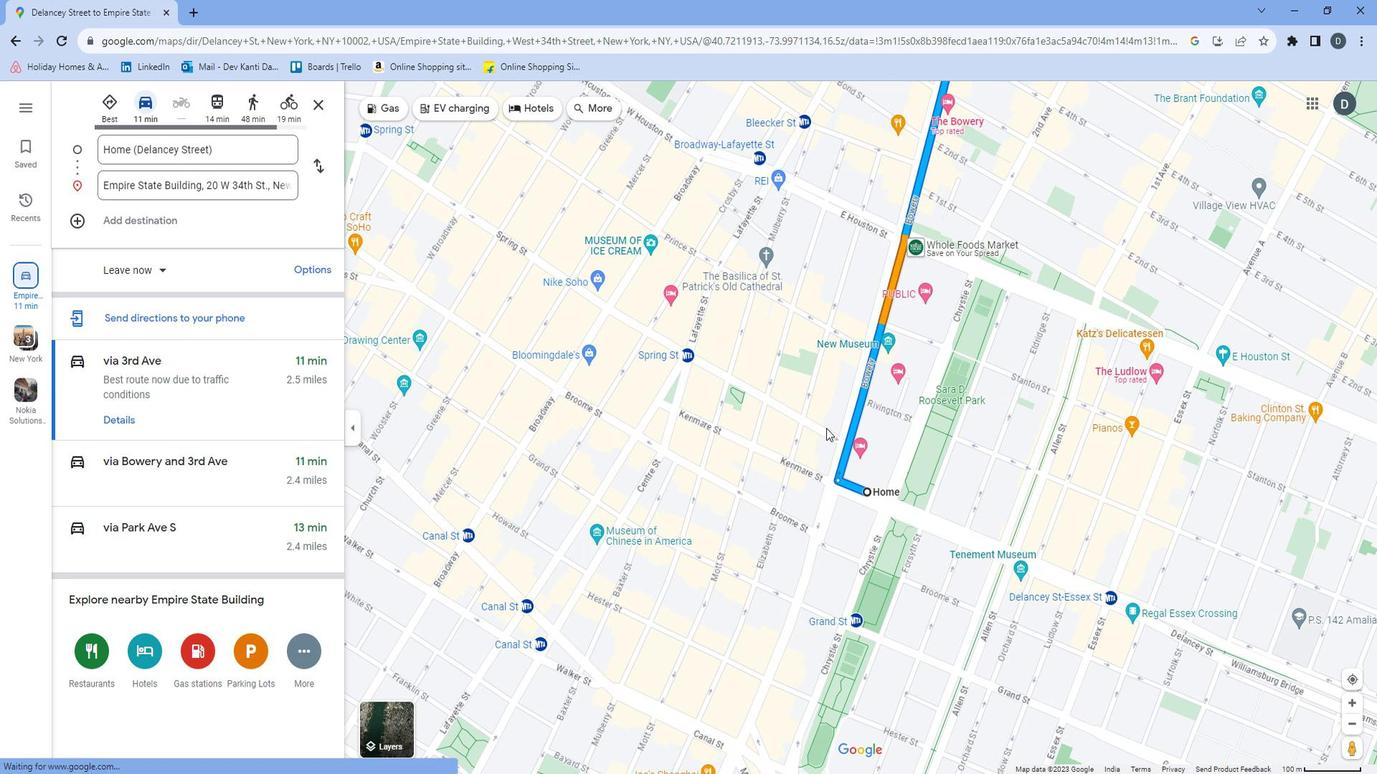 
Action: Mouse pressed left at (826, 412)
Screenshot: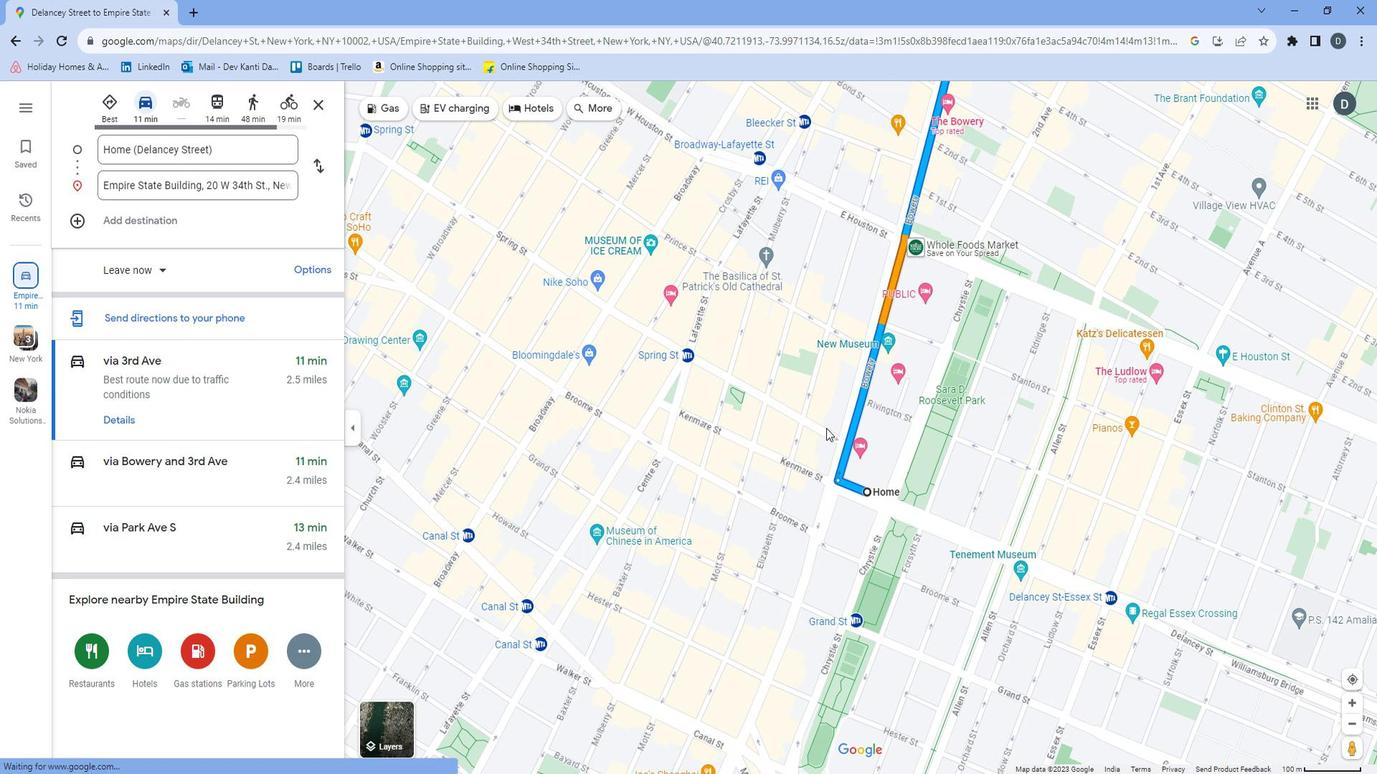 
Action: Mouse moved to (853, 382)
Screenshot: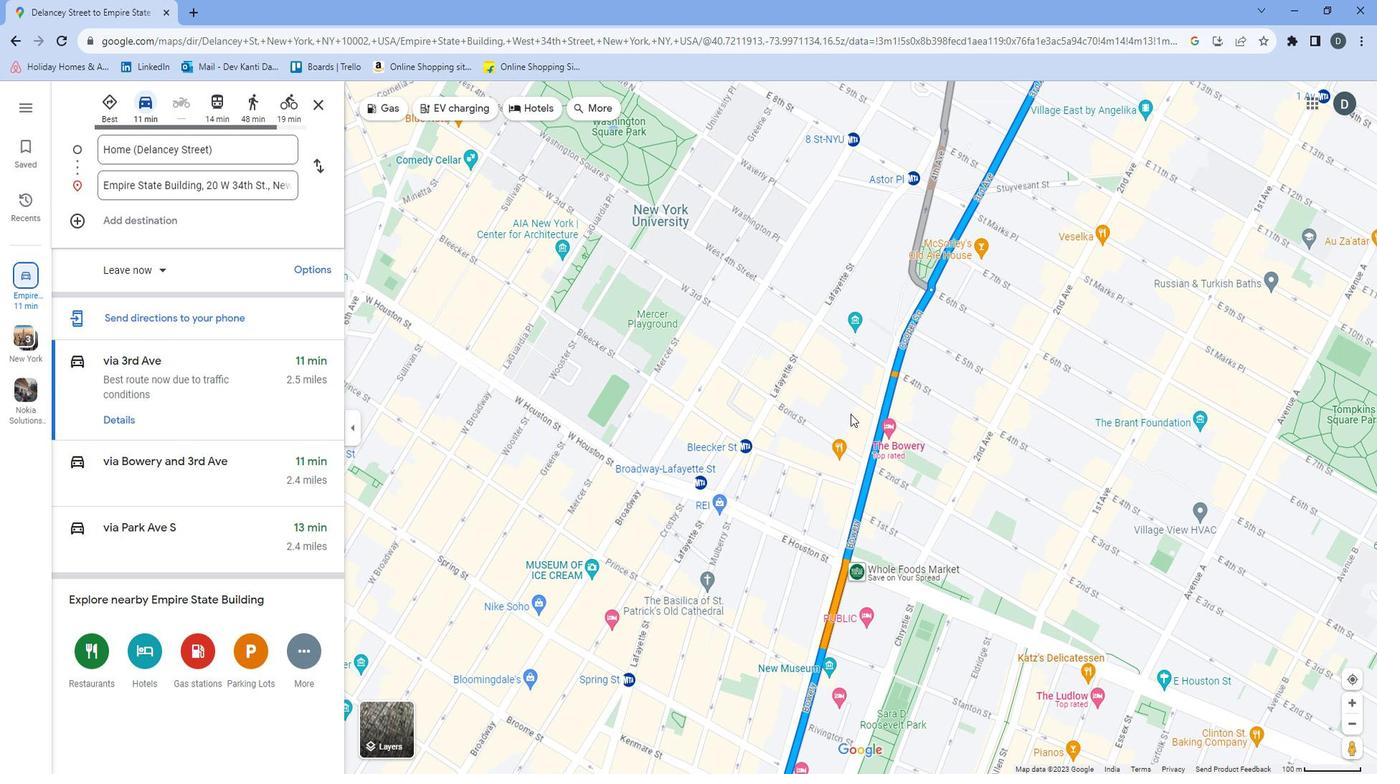 
Action: Mouse pressed left at (853, 382)
Screenshot: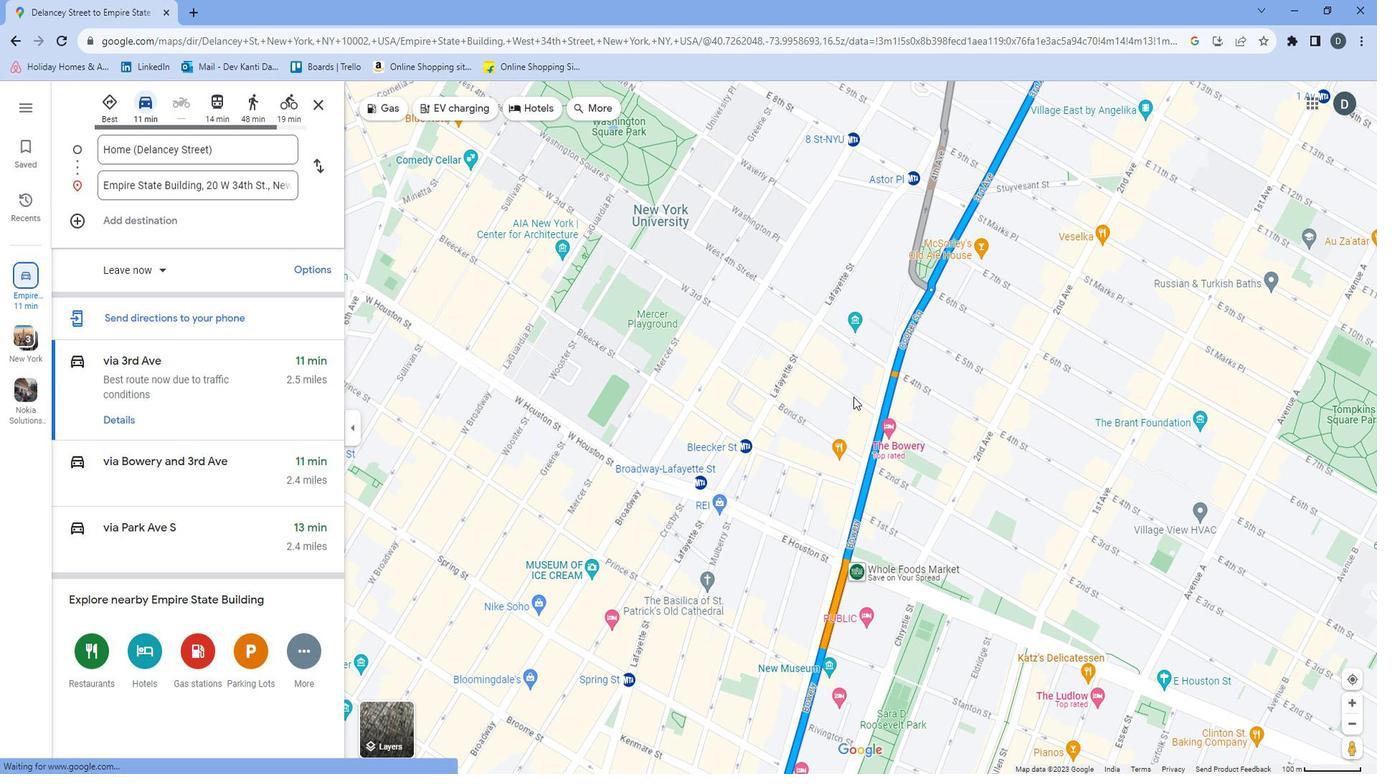 
Action: Mouse moved to (906, 322)
Screenshot: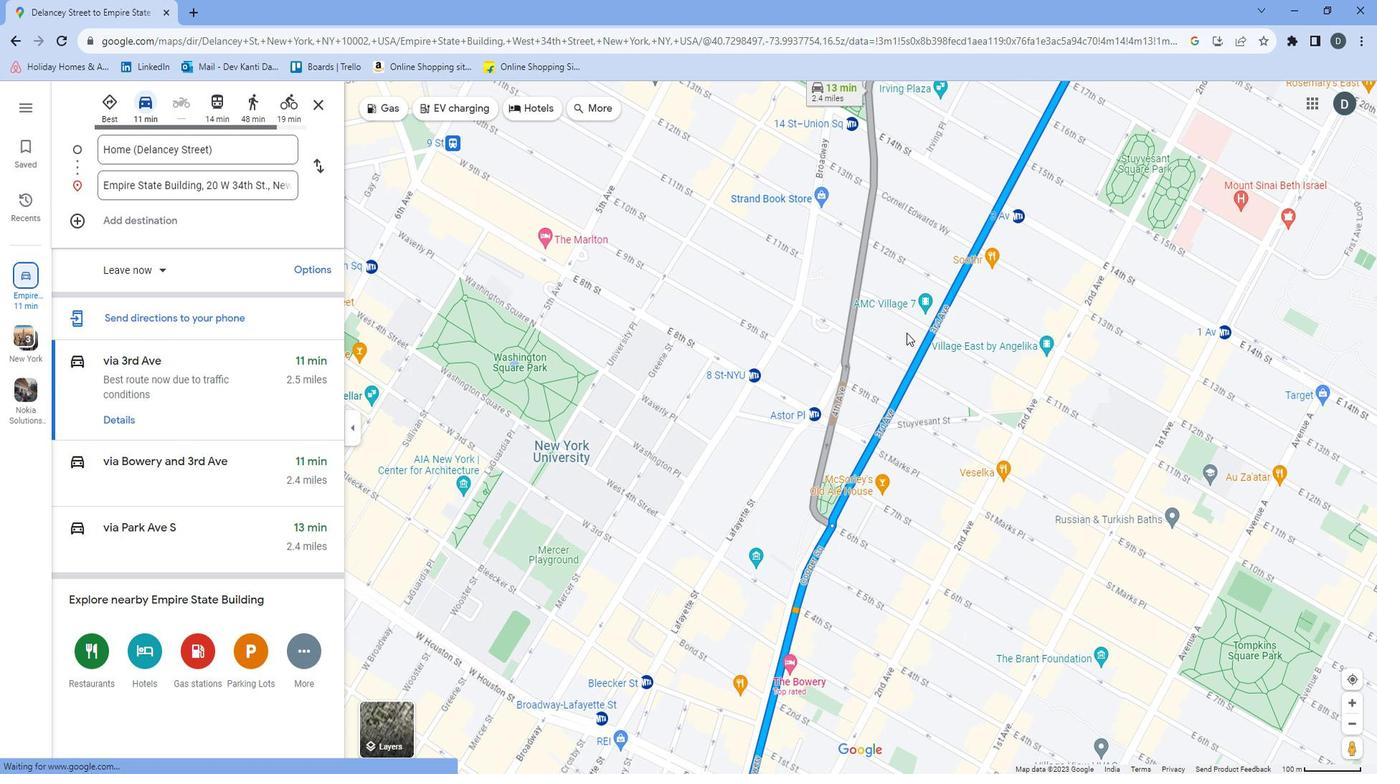 
Action: Mouse pressed left at (906, 322)
Screenshot: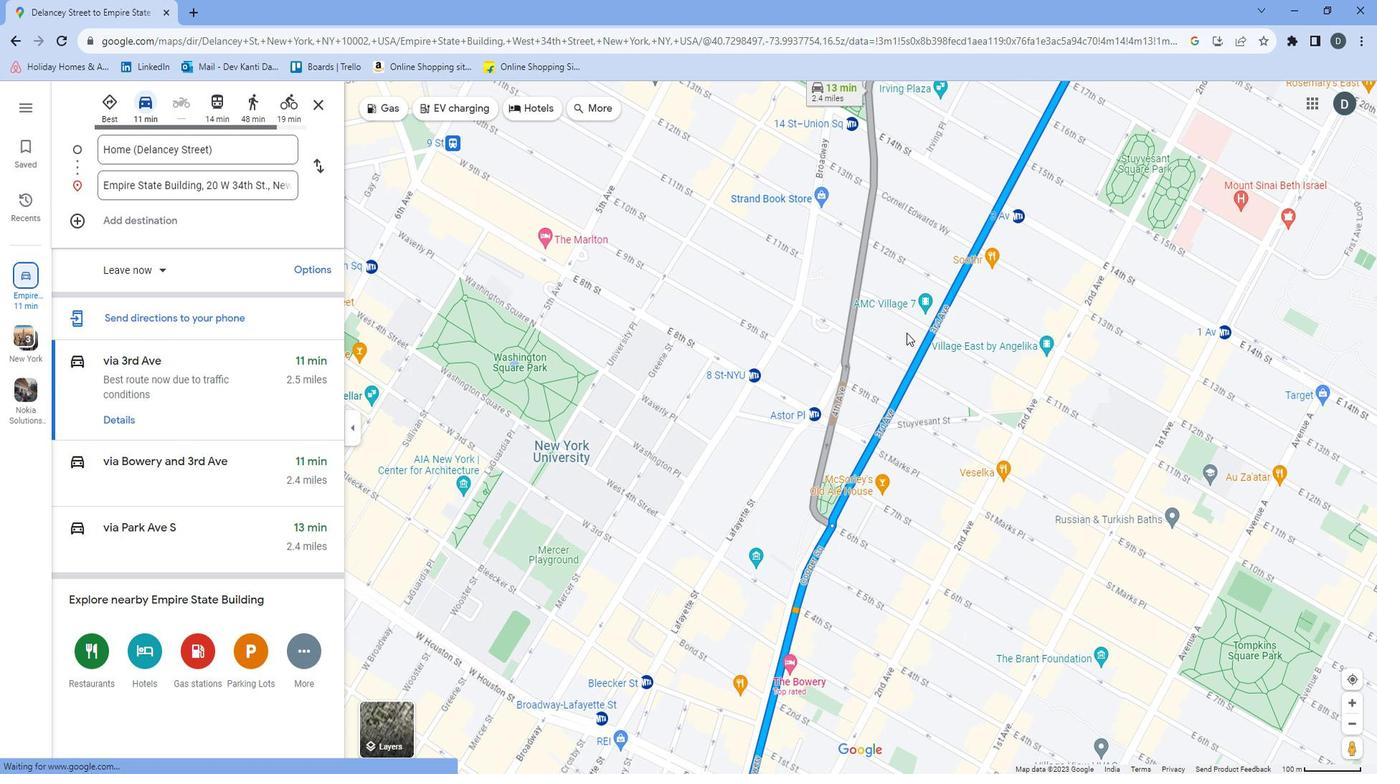 
Action: Mouse moved to (886, 328)
Screenshot: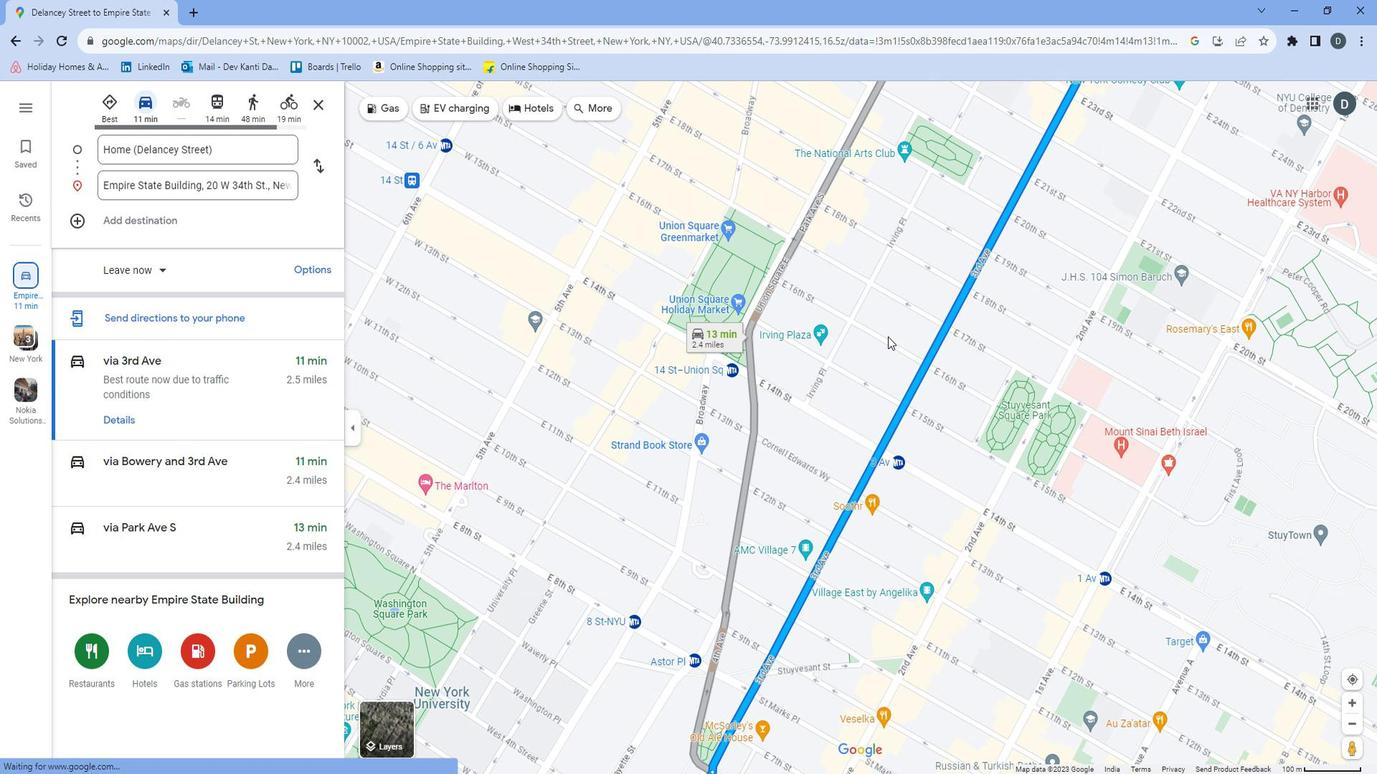 
Action: Mouse pressed left at (886, 328)
Screenshot: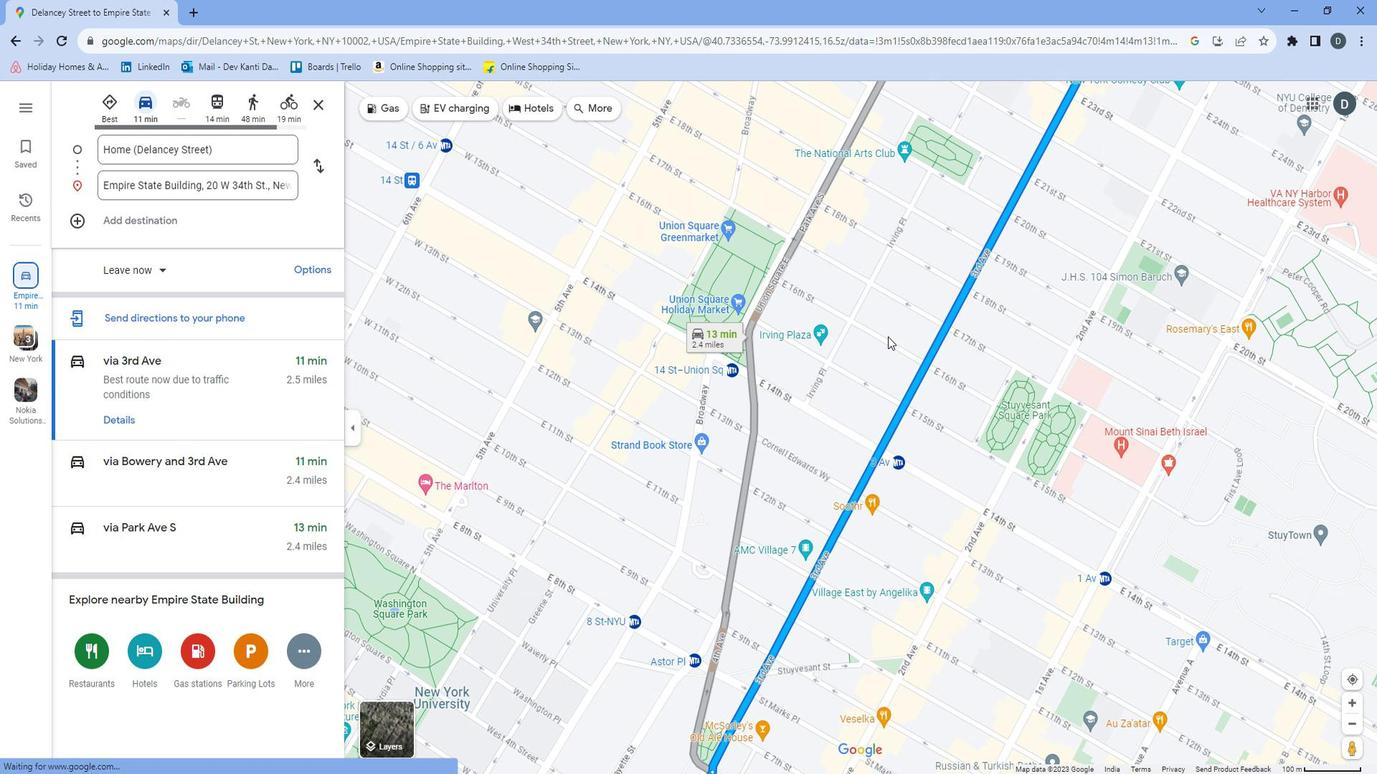 
Action: Mouse moved to (963, 233)
Screenshot: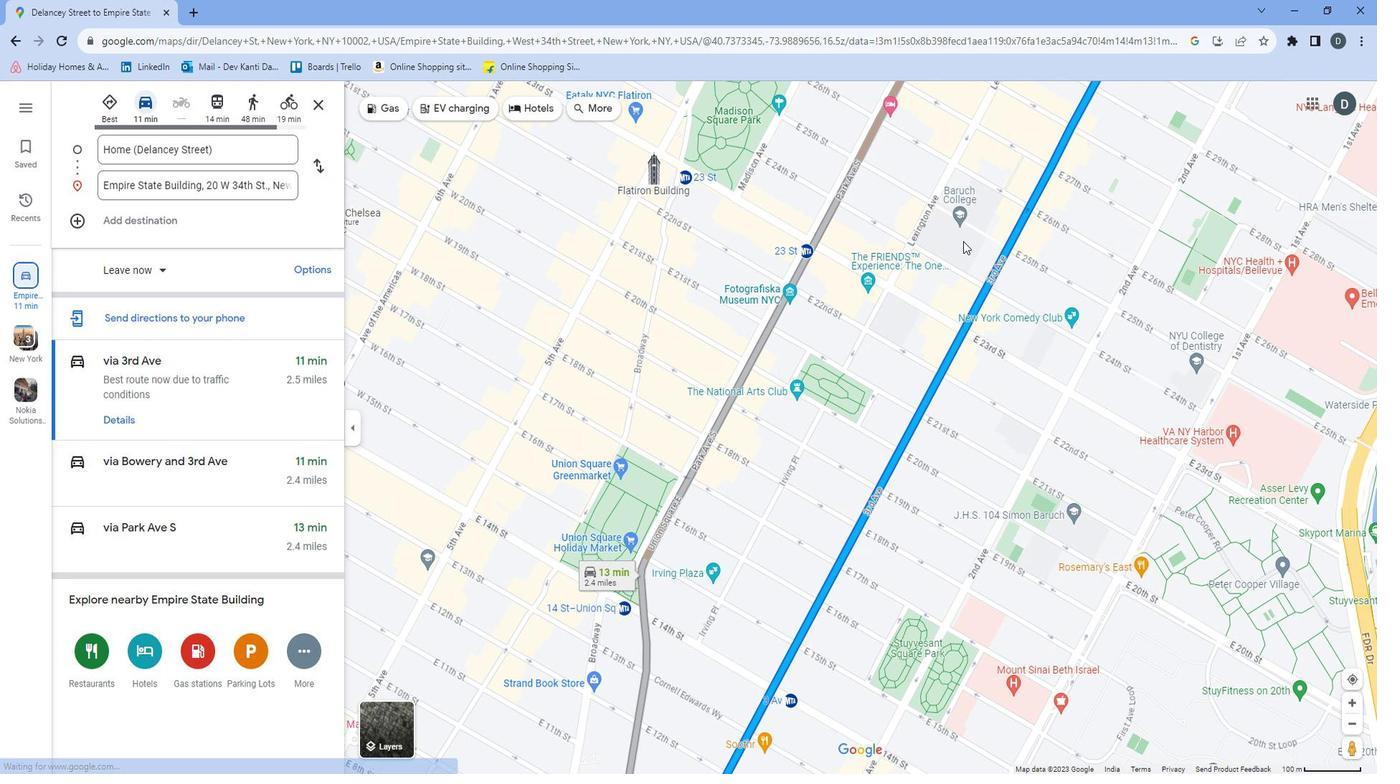 
Action: Mouse pressed left at (963, 233)
Screenshot: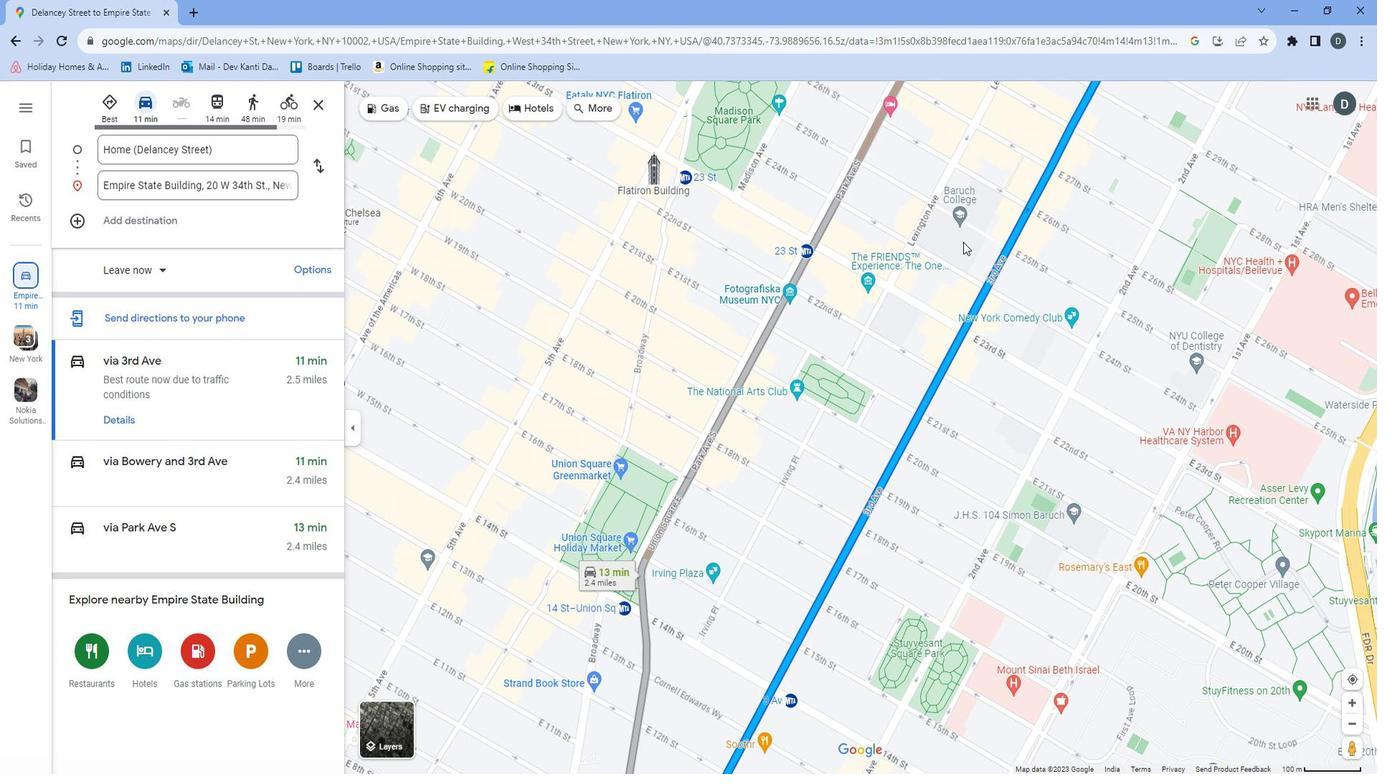 
Action: Mouse moved to (926, 275)
Screenshot: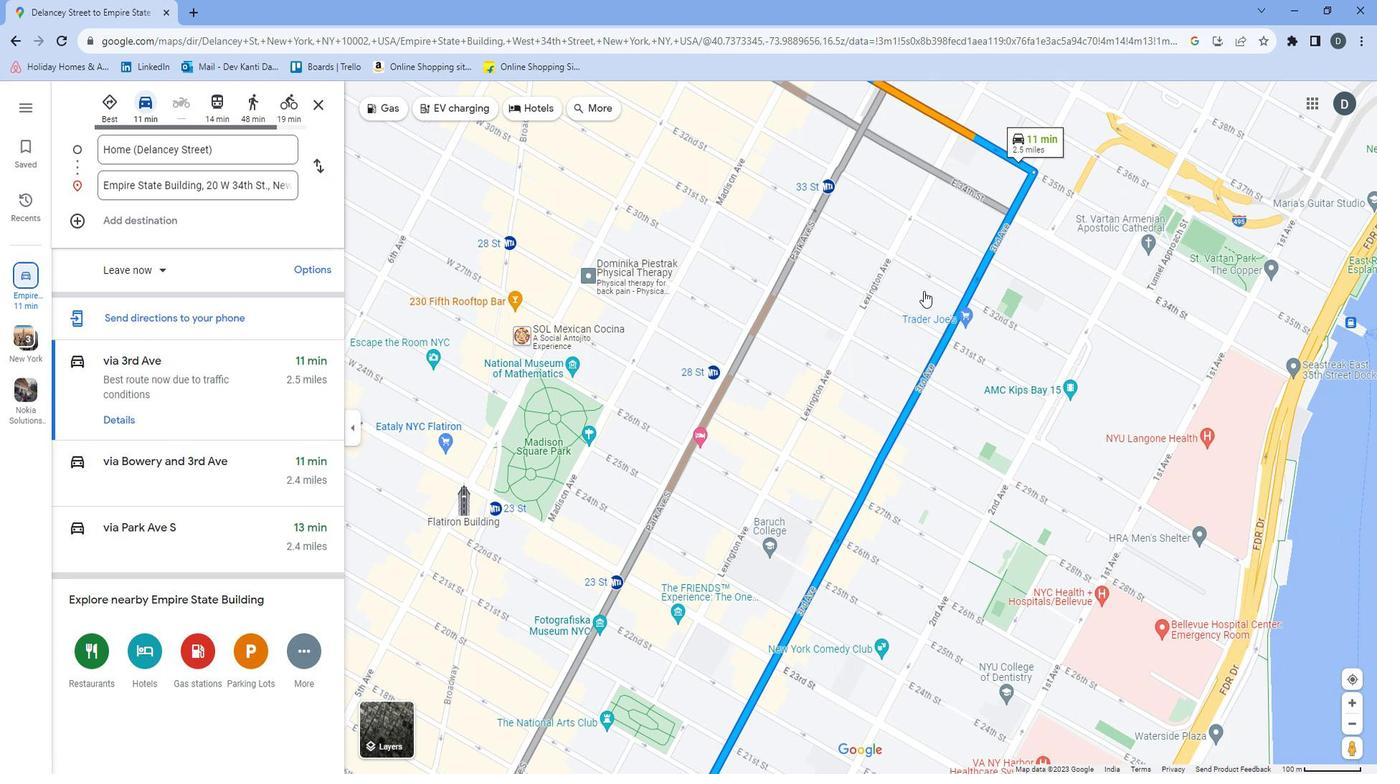 
Action: Mouse pressed left at (926, 275)
Screenshot: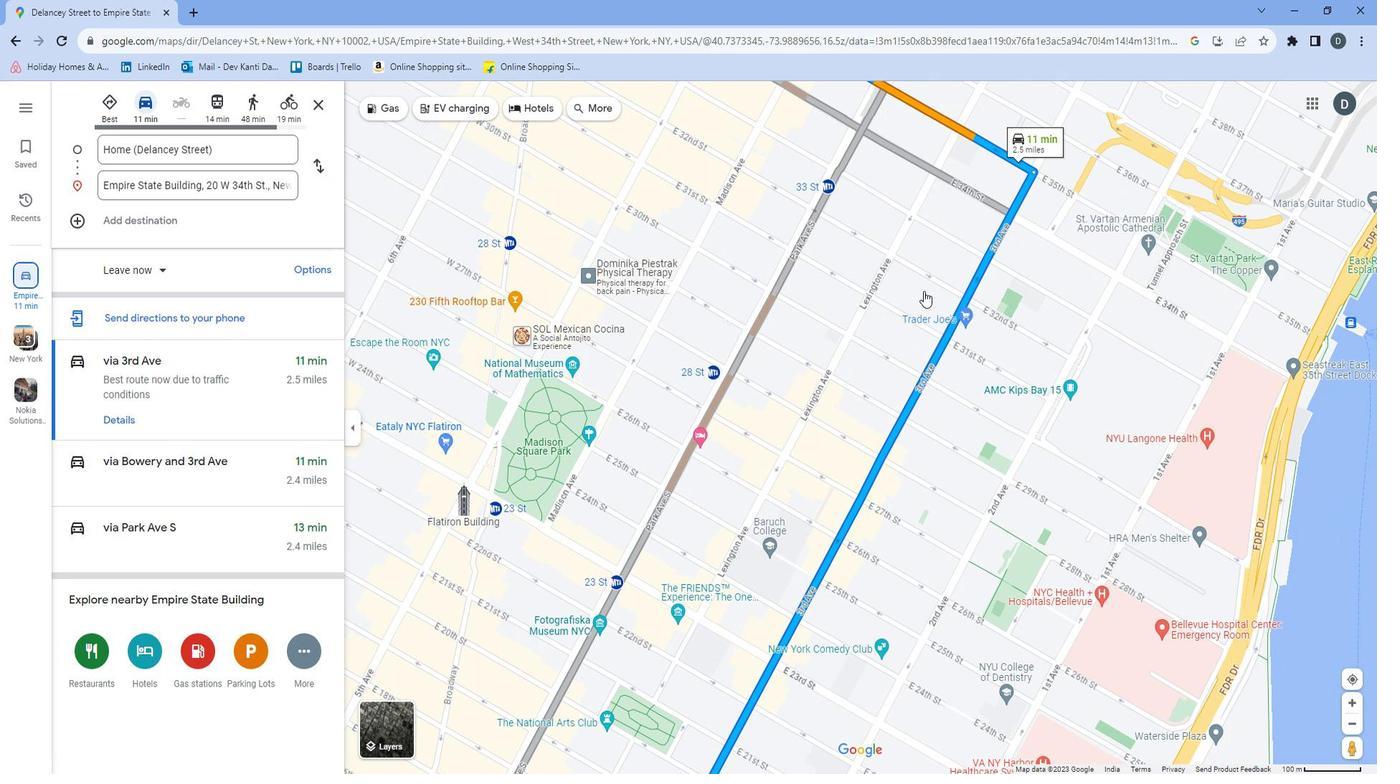 
Action: Mouse moved to (761, 357)
Screenshot: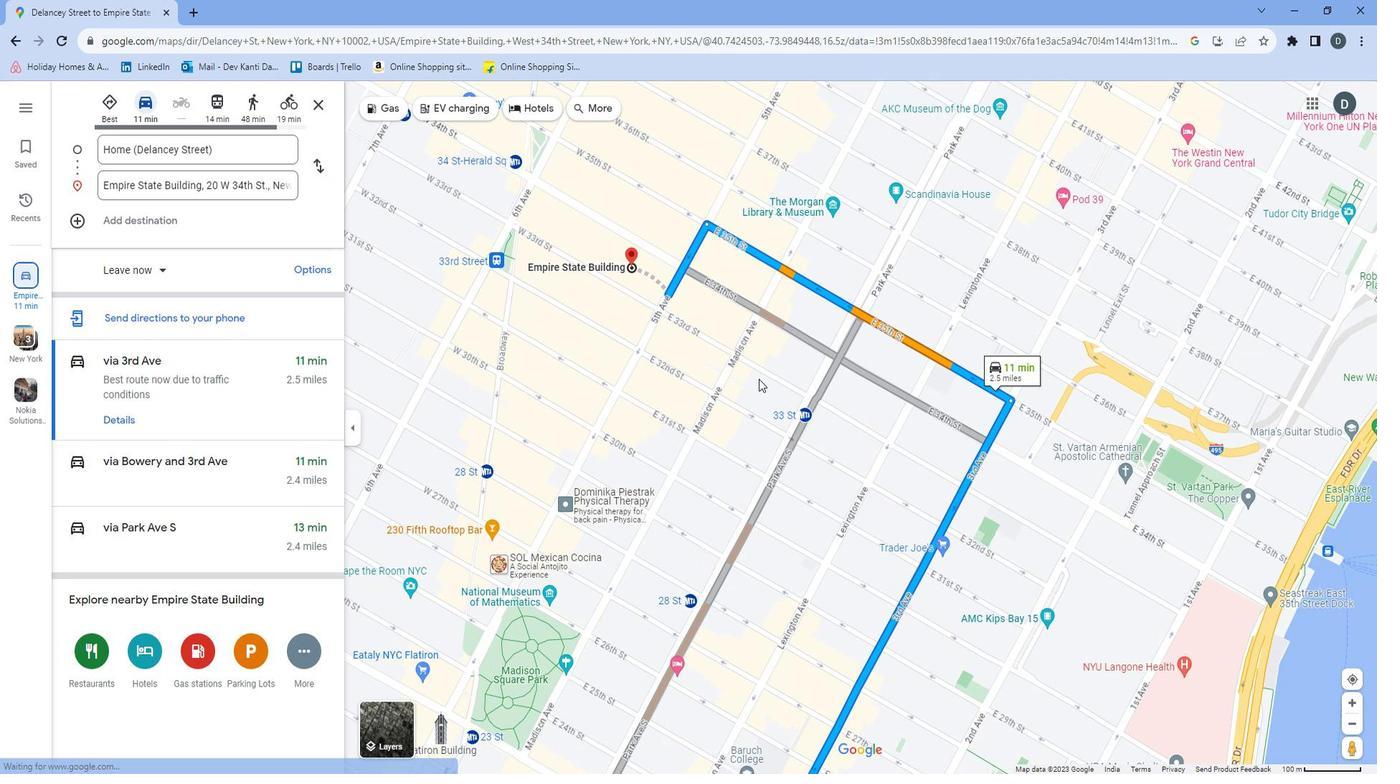 
Action: Mouse pressed left at (761, 357)
Screenshot: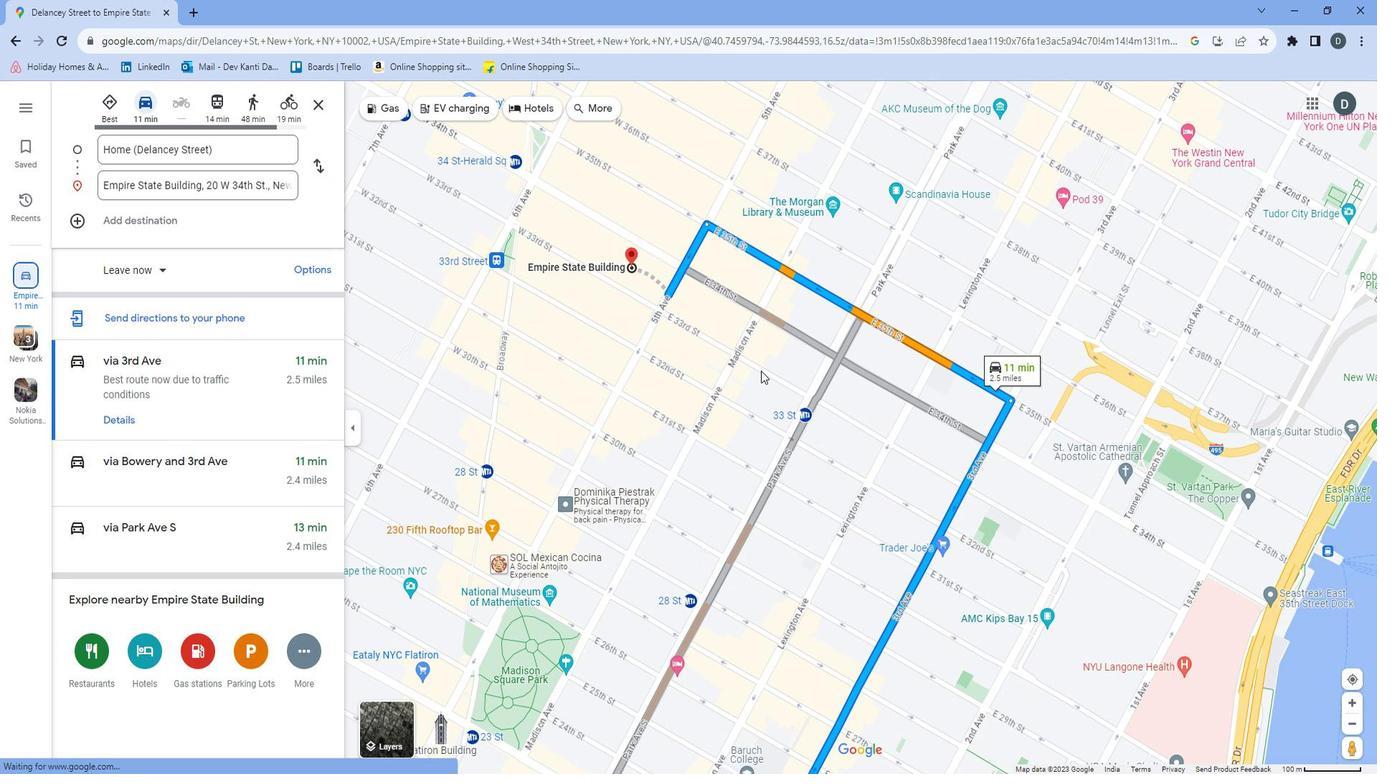 
Action: Mouse moved to (805, 410)
Screenshot: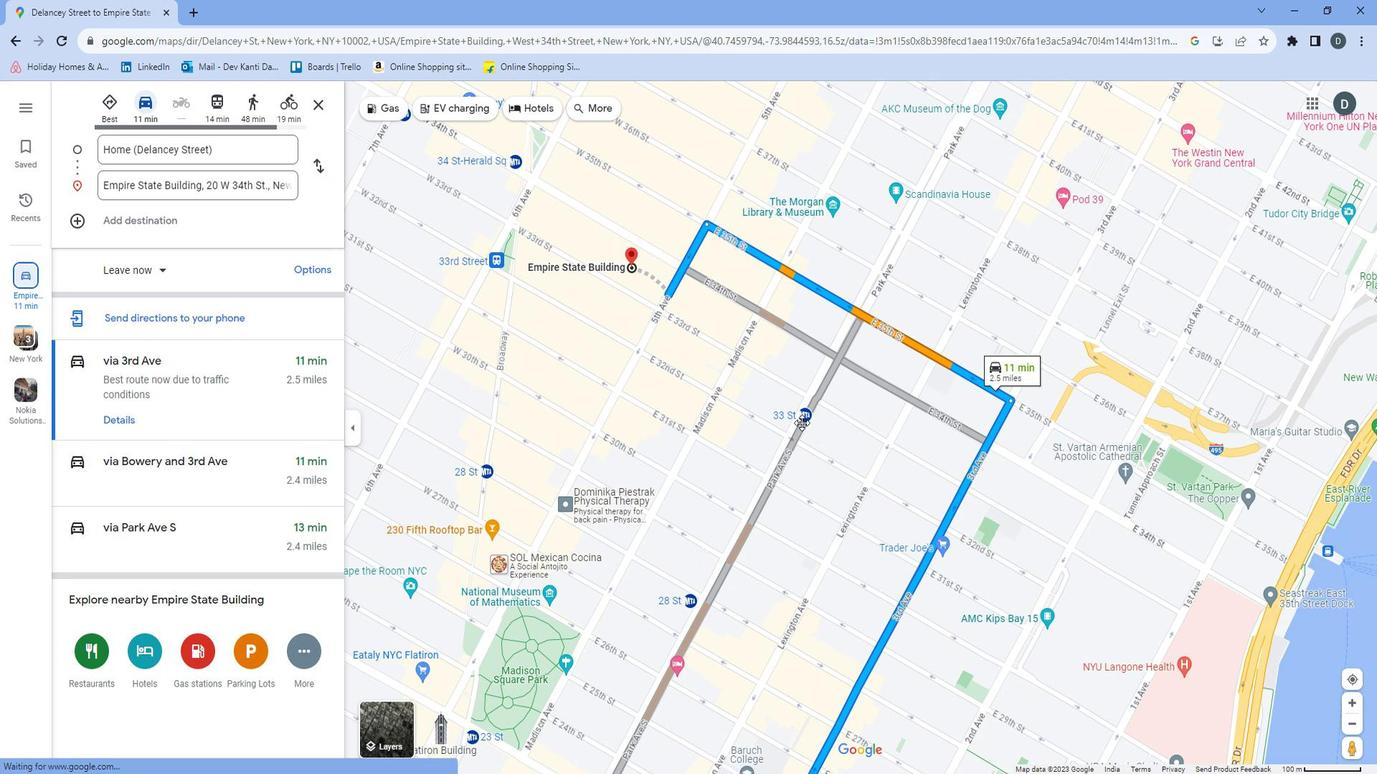 
